 Task: Add Daiya Dairy-Free Cheddar Cheese Style Shreds to the cart.
Action: Mouse moved to (995, 319)
Screenshot: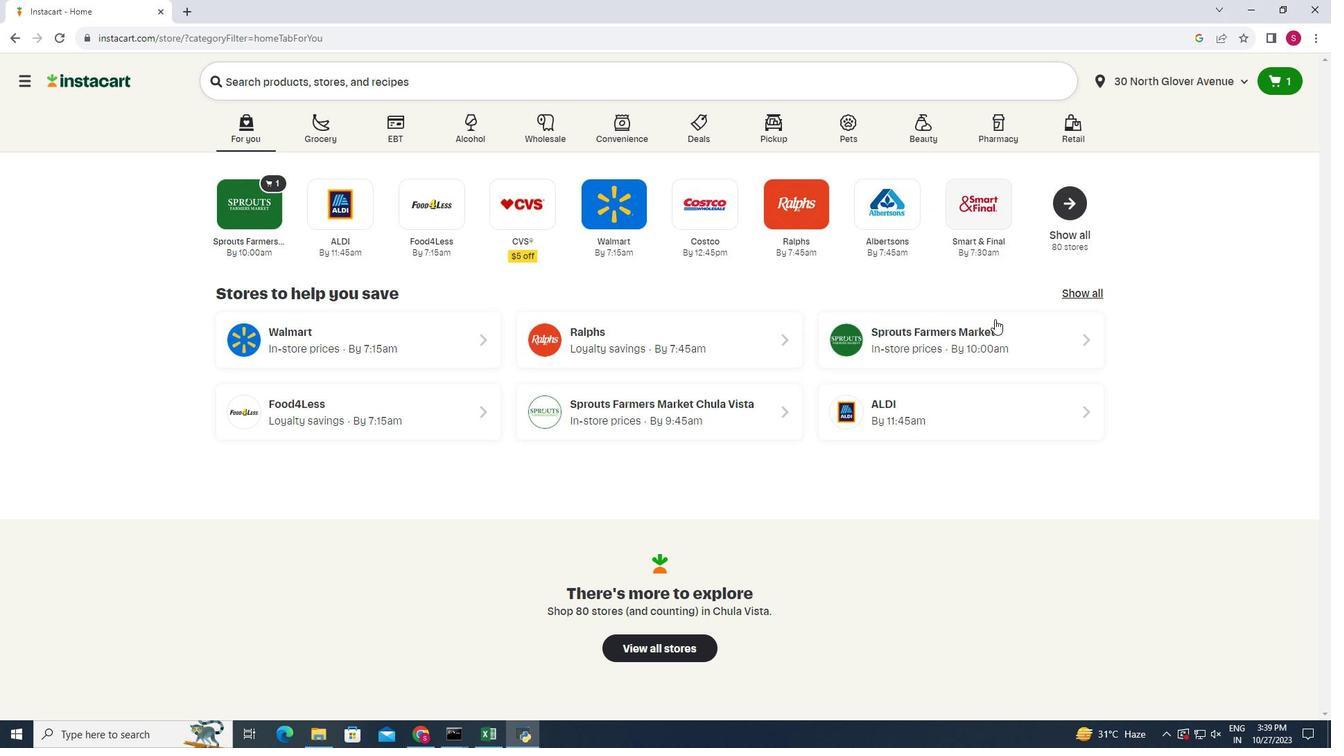 
Action: Mouse pressed left at (995, 319)
Screenshot: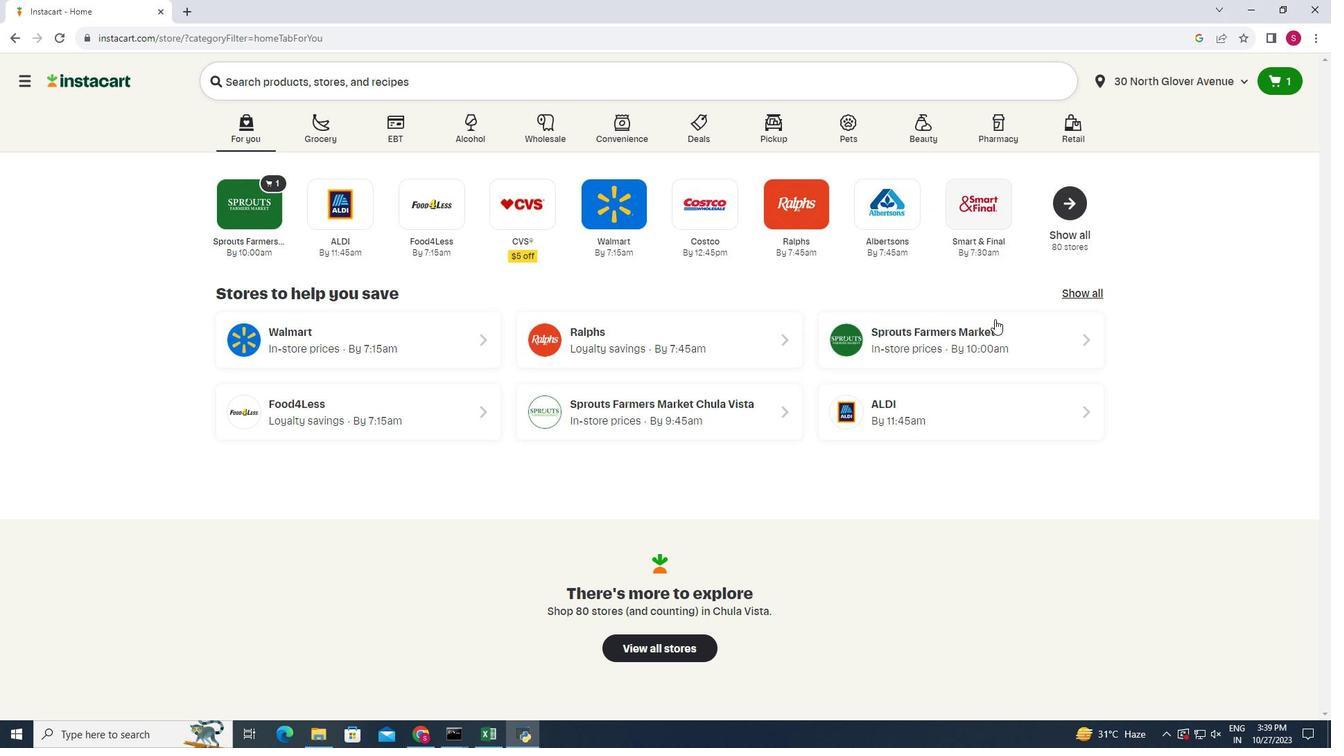 
Action: Mouse moved to (38, 609)
Screenshot: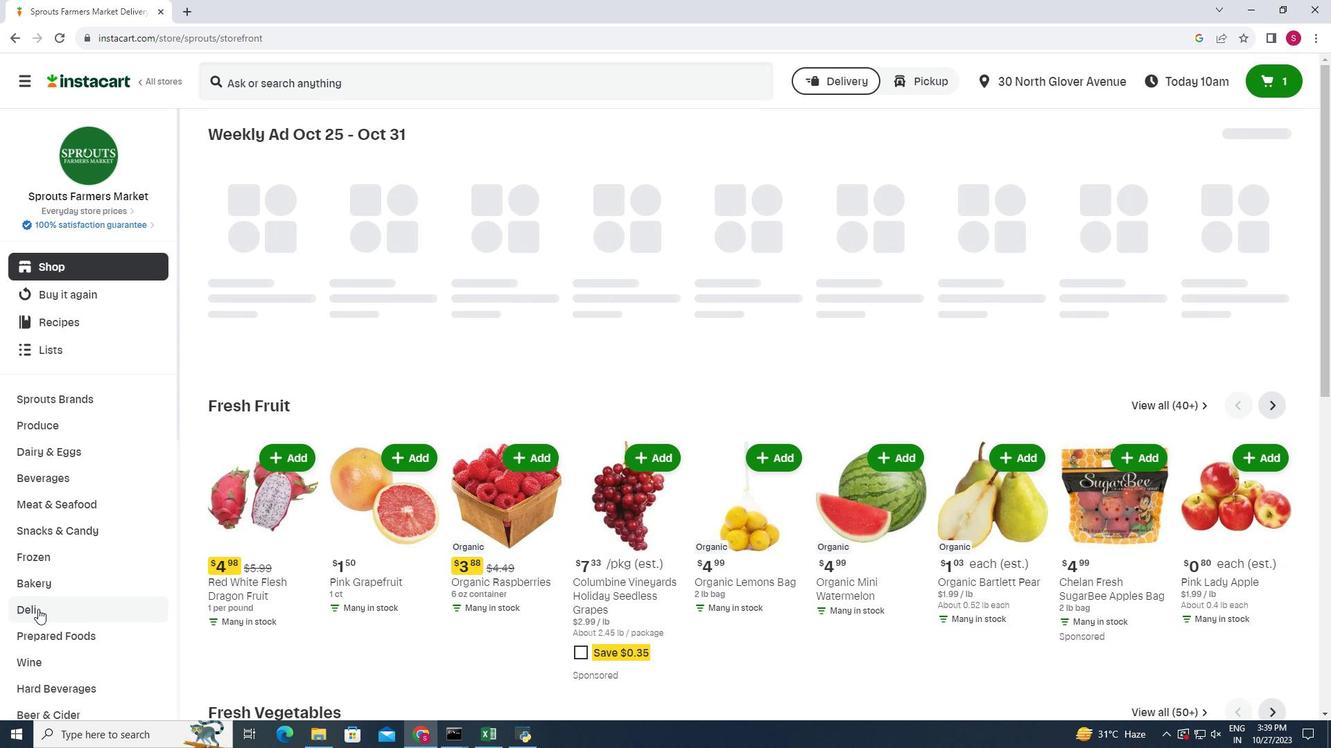 
Action: Mouse pressed left at (38, 609)
Screenshot: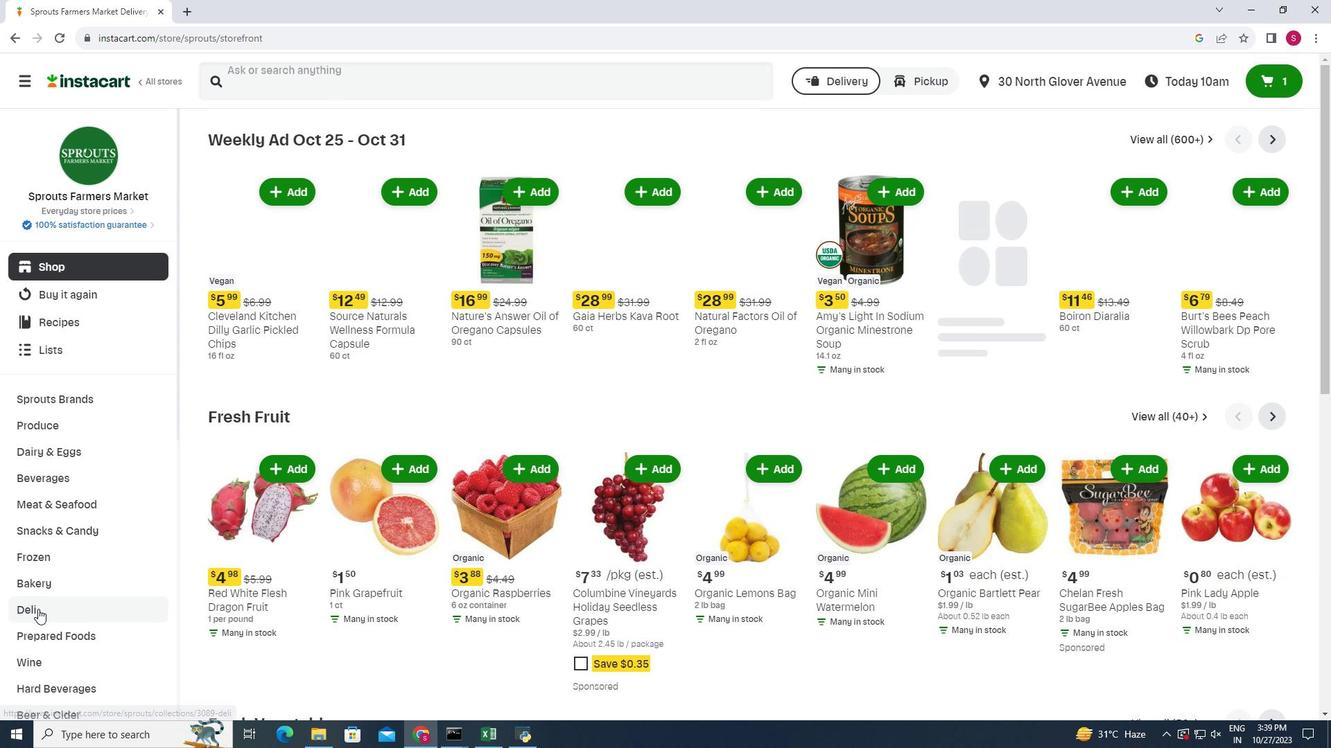 
Action: Mouse moved to (370, 163)
Screenshot: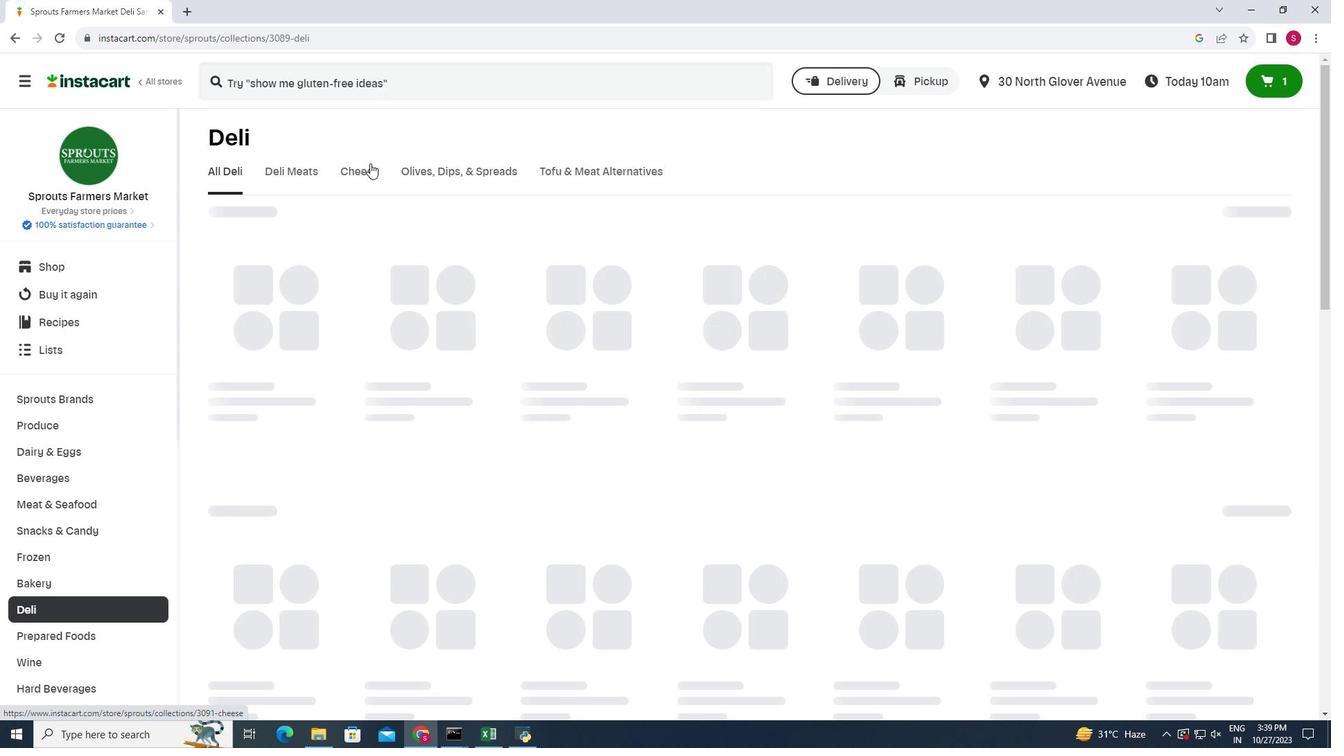 
Action: Mouse pressed left at (370, 163)
Screenshot: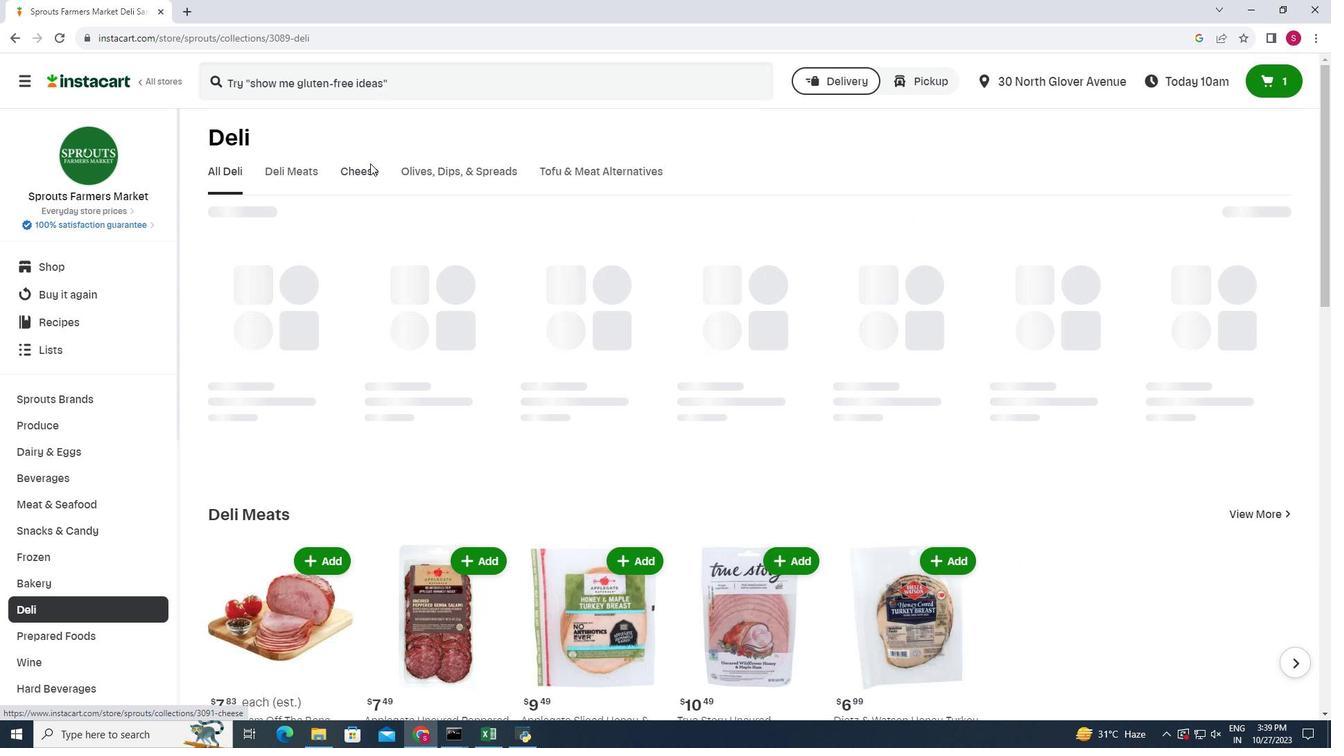 
Action: Mouse moved to (363, 172)
Screenshot: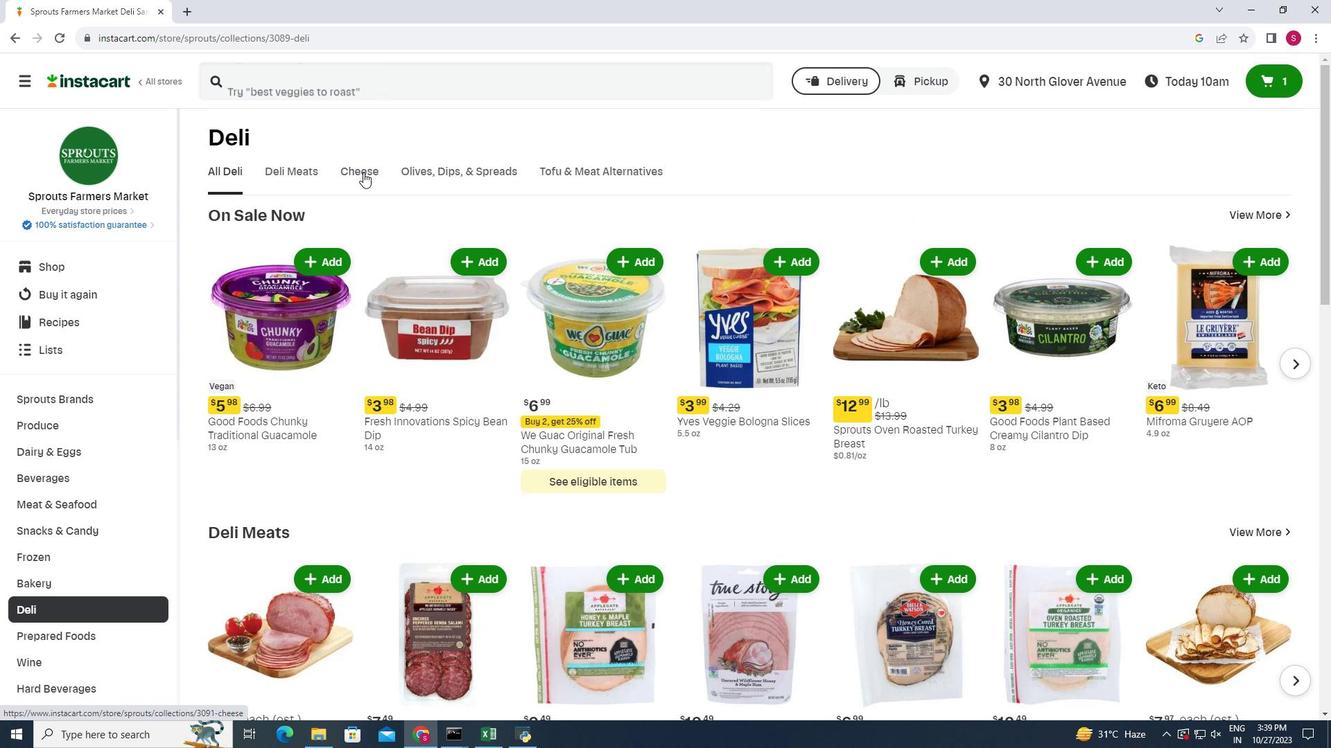 
Action: Mouse pressed left at (363, 172)
Screenshot: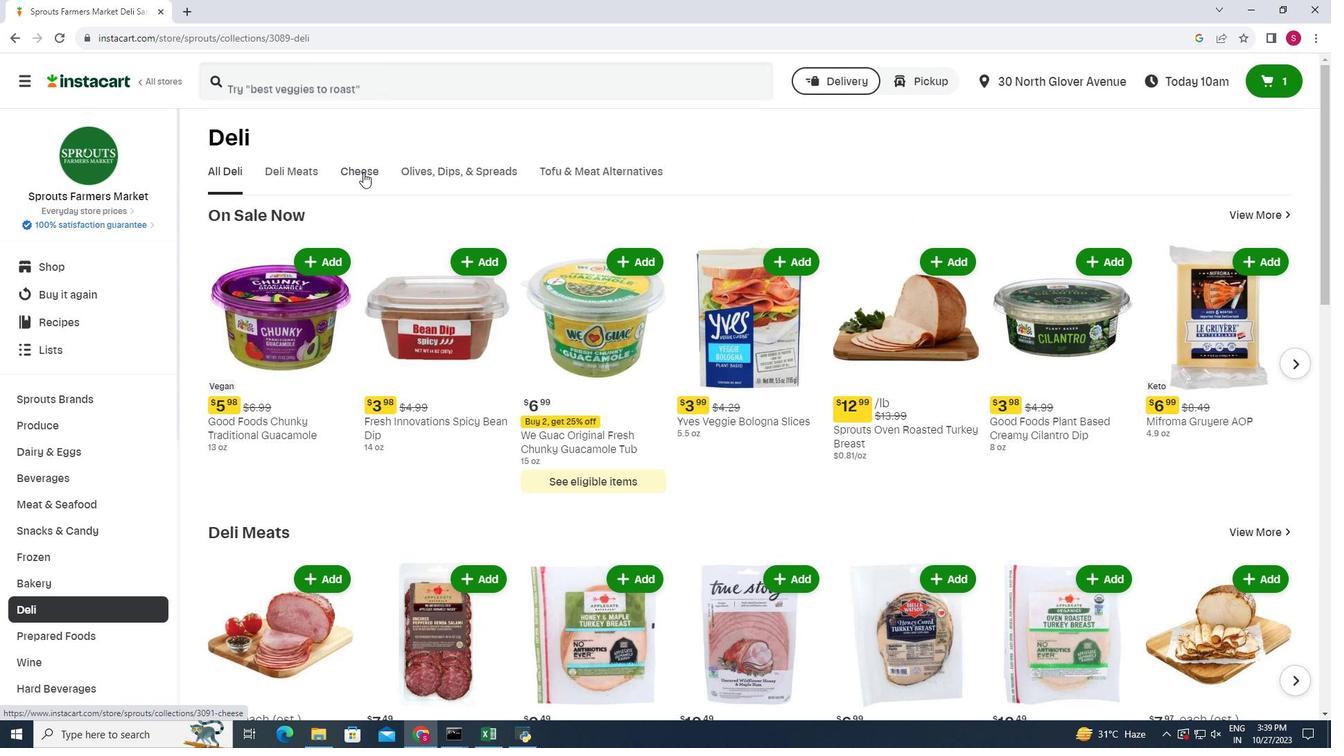 
Action: Mouse moved to (1300, 226)
Screenshot: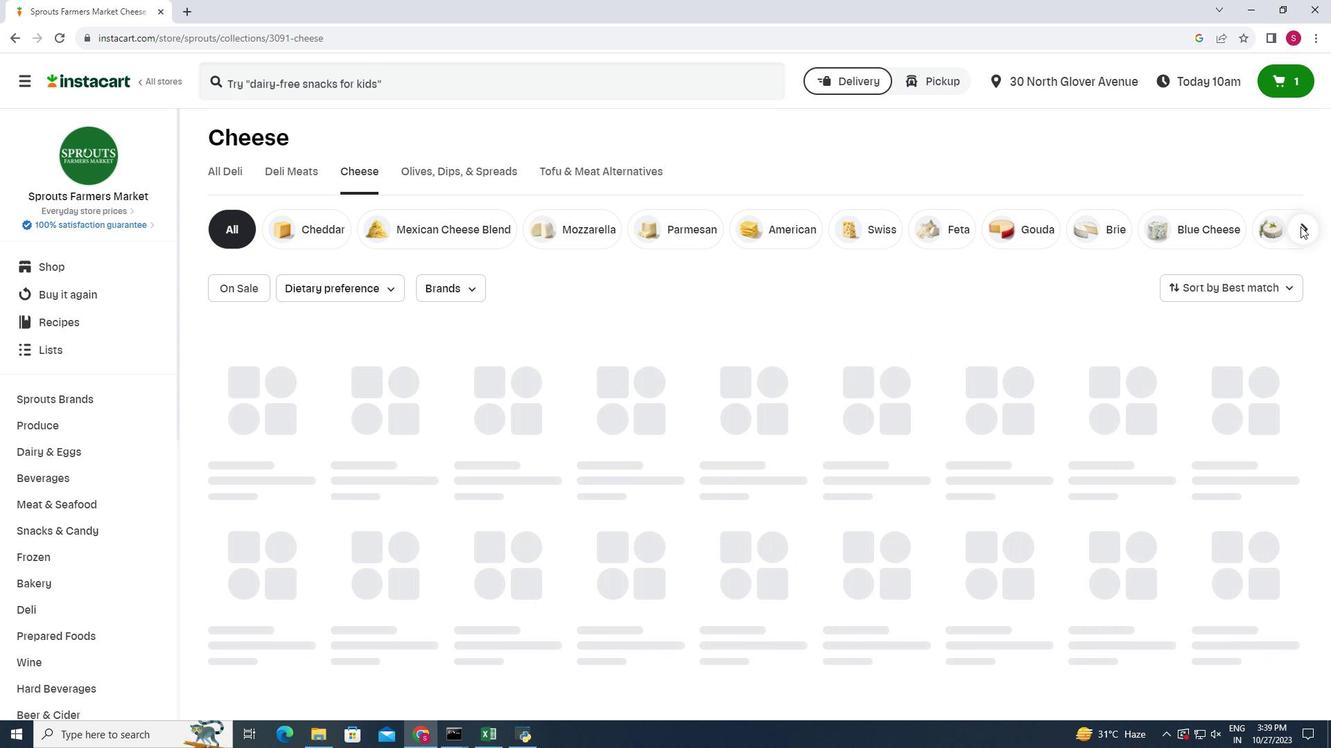 
Action: Mouse pressed left at (1300, 226)
Screenshot: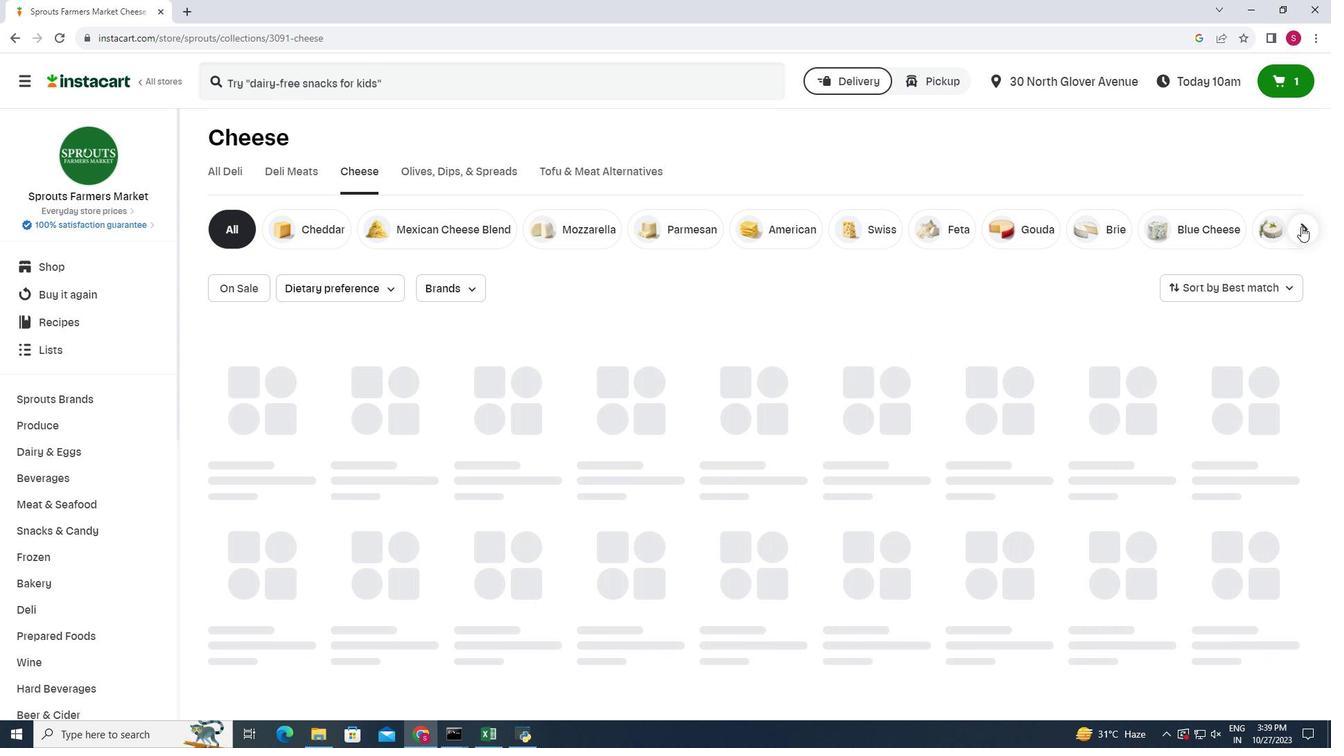 
Action: Mouse moved to (1304, 227)
Screenshot: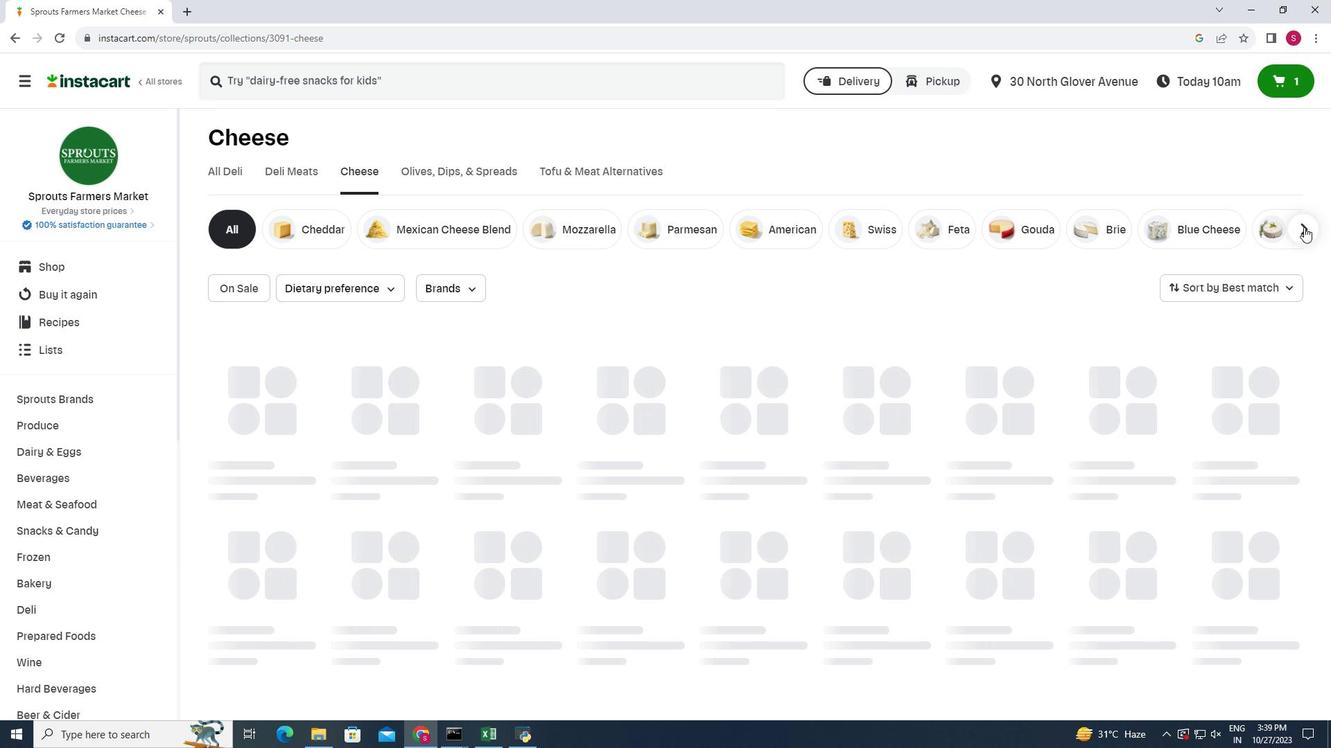 
Action: Mouse pressed left at (1304, 227)
Screenshot: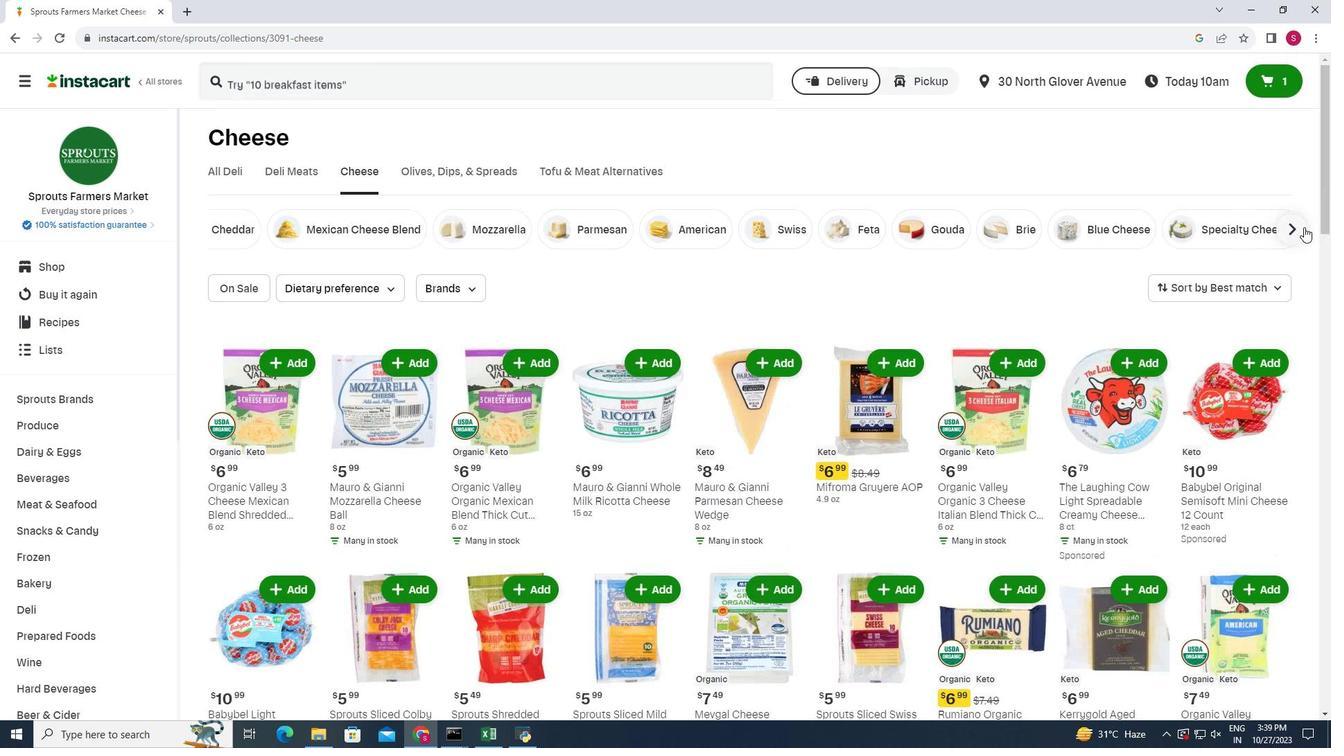 
Action: Mouse moved to (1239, 232)
Screenshot: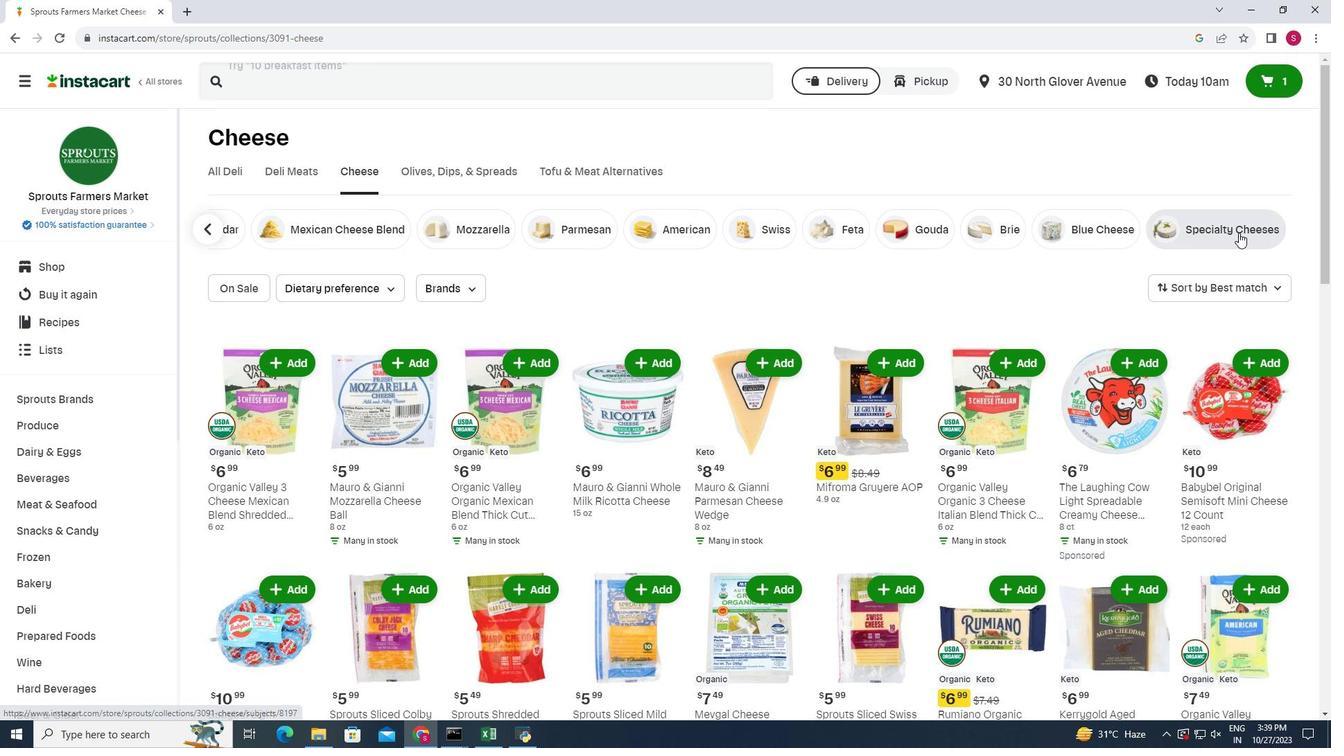 
Action: Mouse pressed left at (1239, 232)
Screenshot: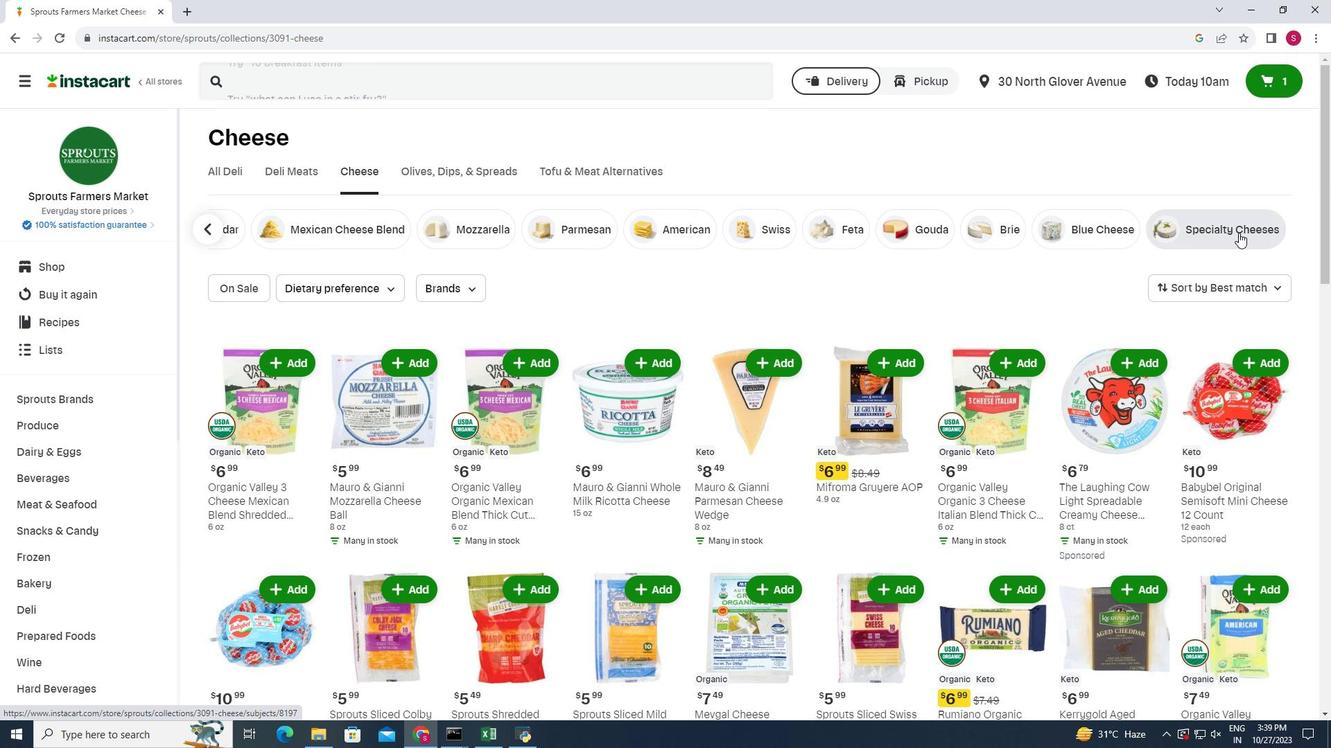 
Action: Mouse moved to (1195, 475)
Screenshot: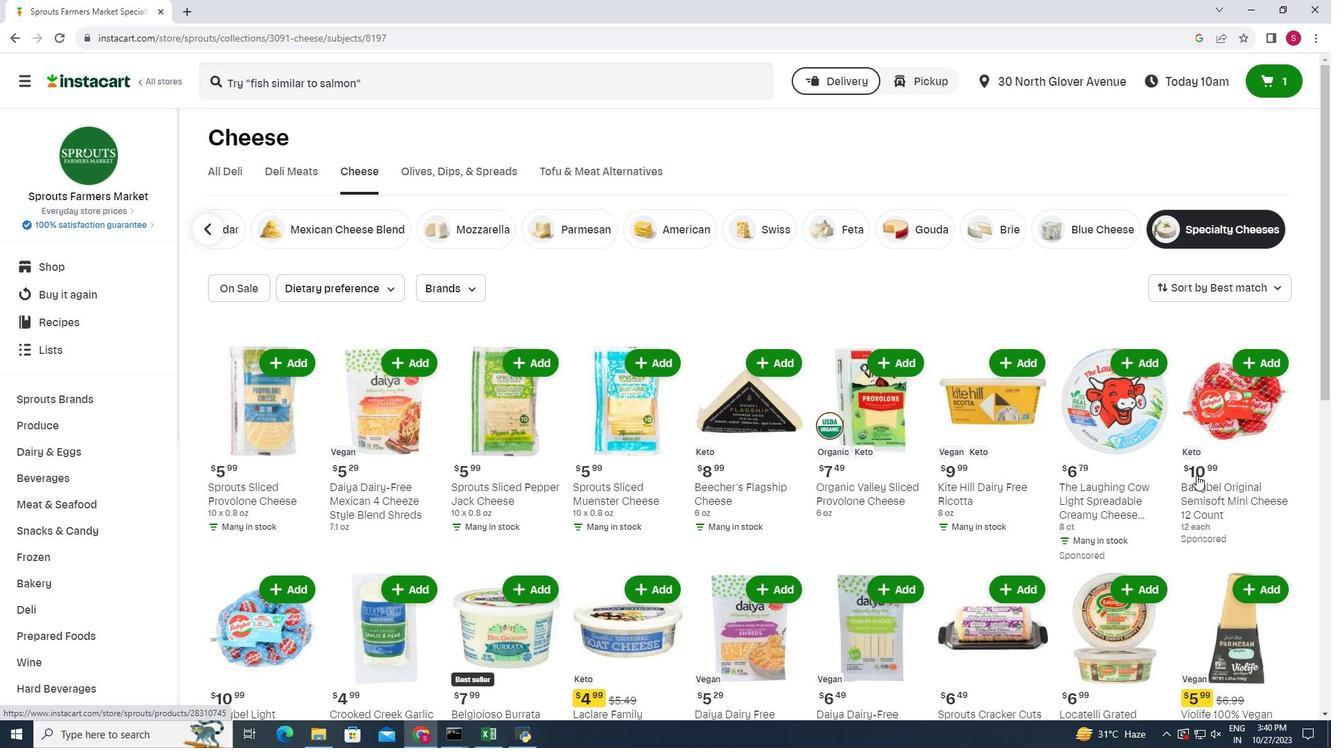 
Action: Mouse scrolled (1195, 475) with delta (0, 0)
Screenshot: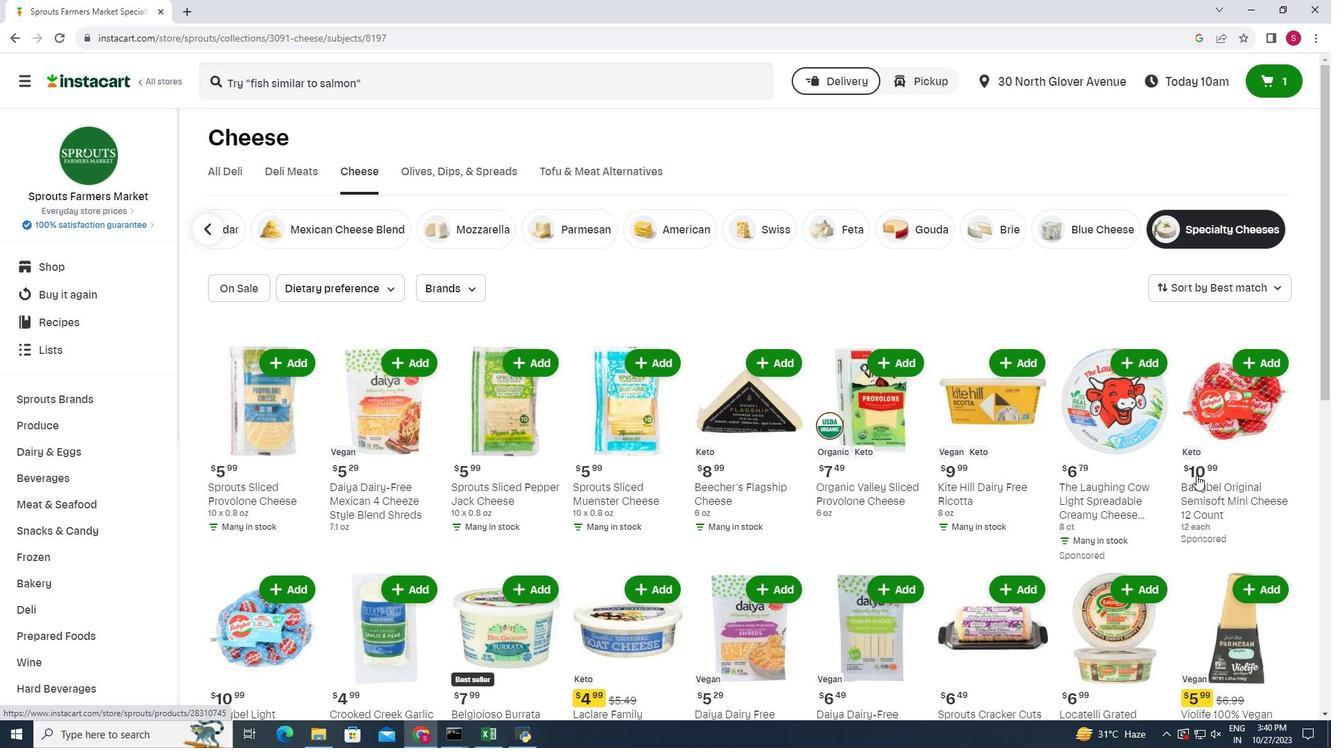 
Action: Mouse moved to (1196, 475)
Screenshot: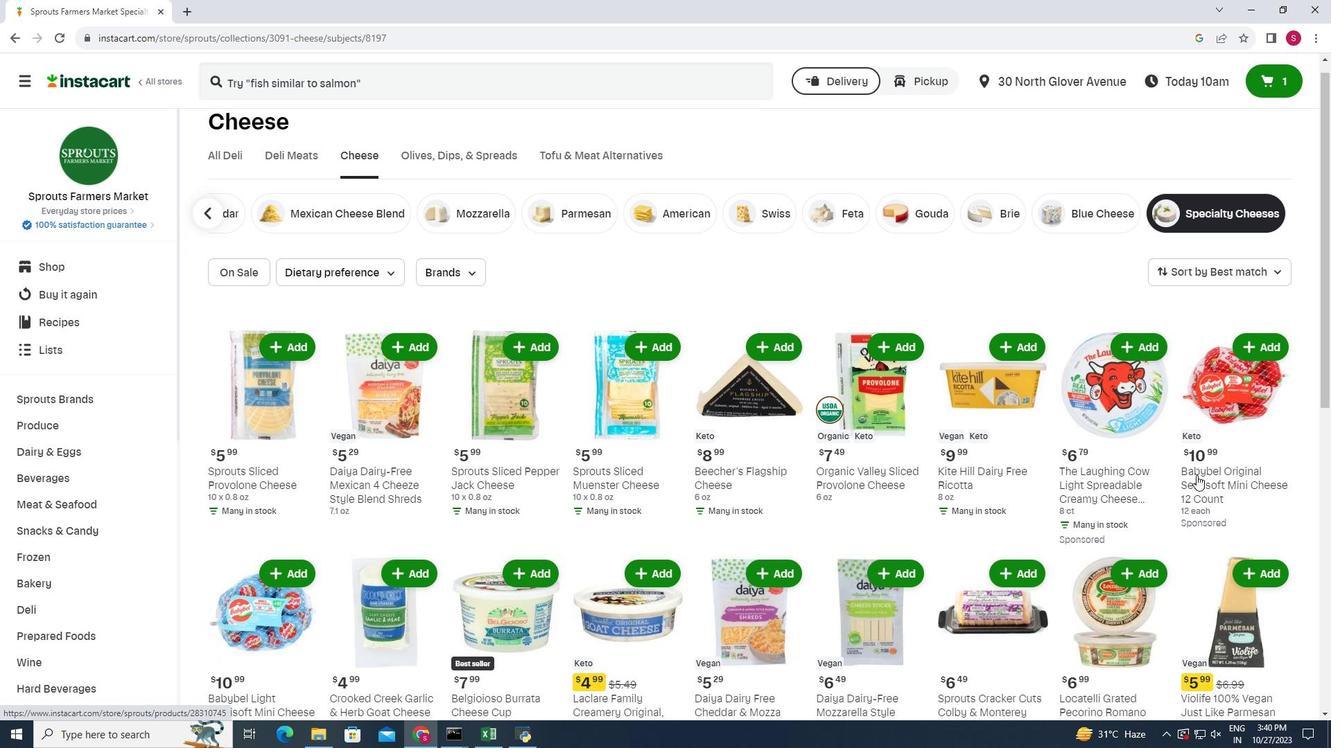 
Action: Mouse scrolled (1196, 475) with delta (0, 0)
Screenshot: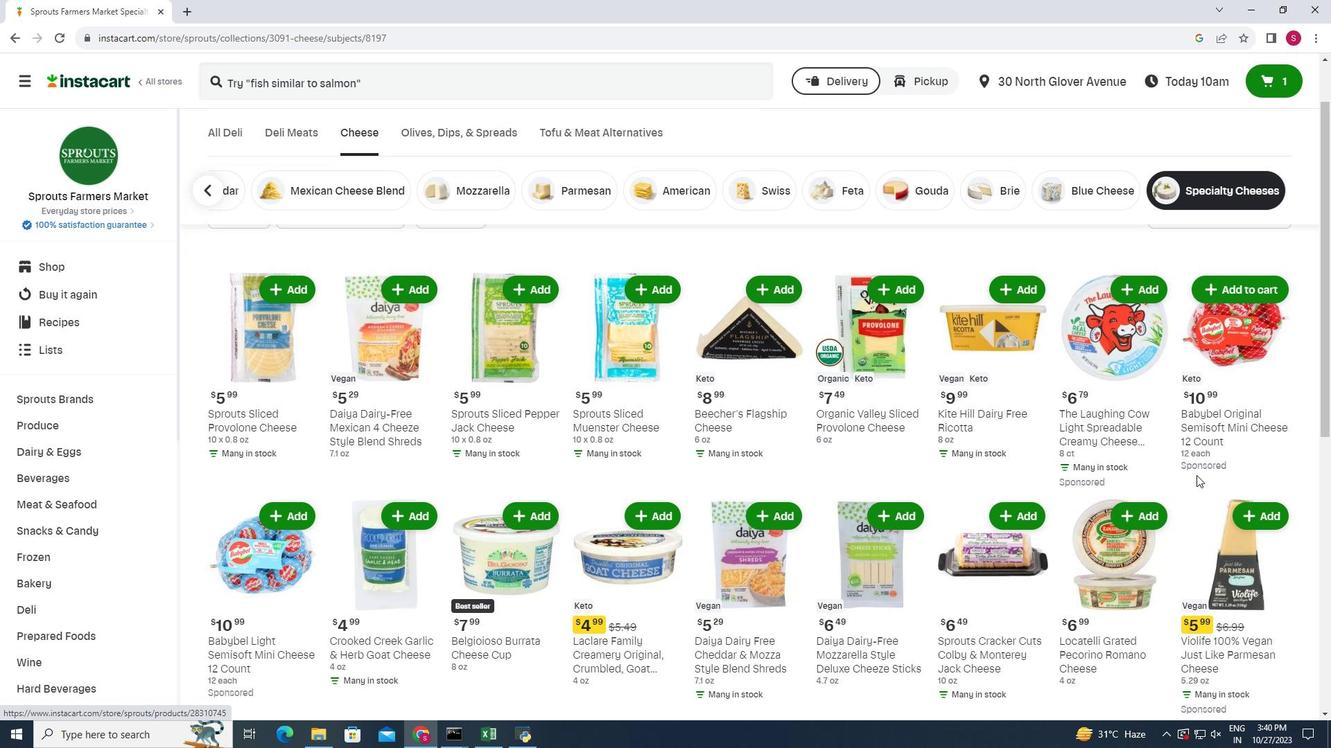 
Action: Mouse moved to (232, 532)
Screenshot: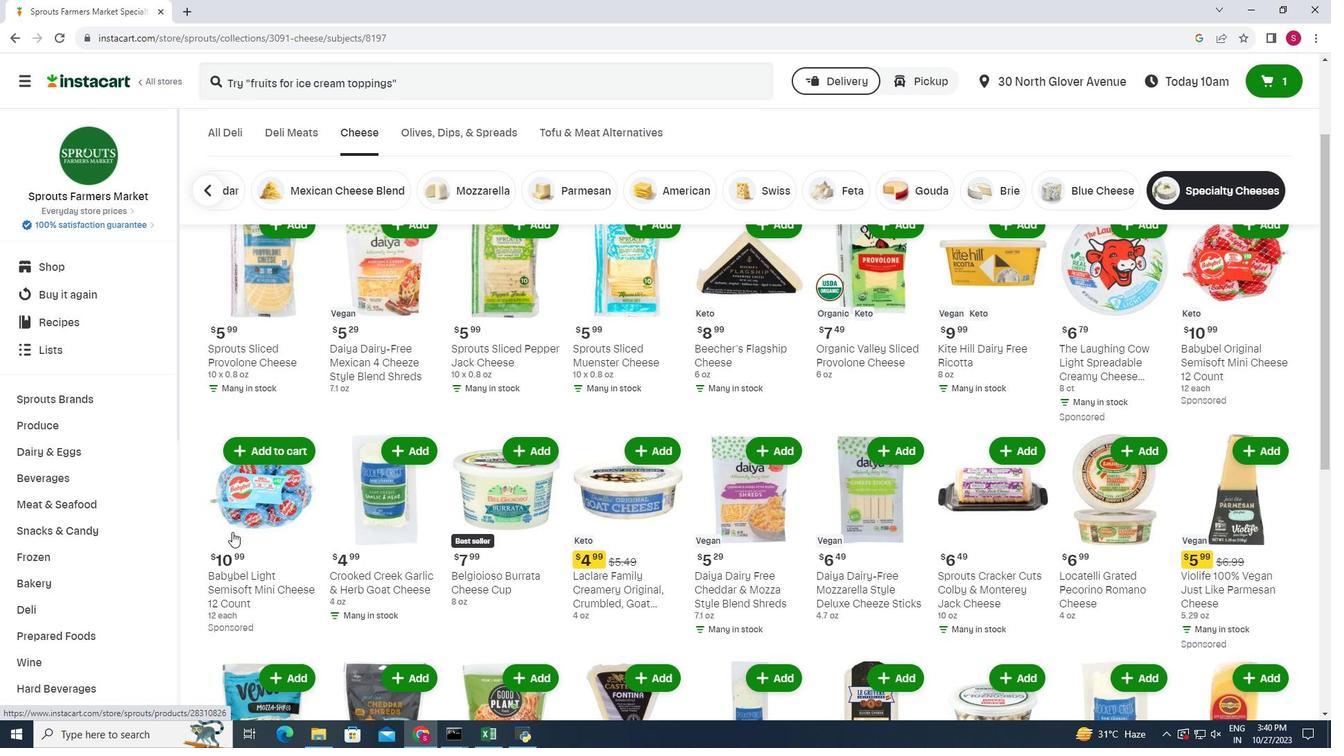 
Action: Mouse scrolled (232, 531) with delta (0, 0)
Screenshot: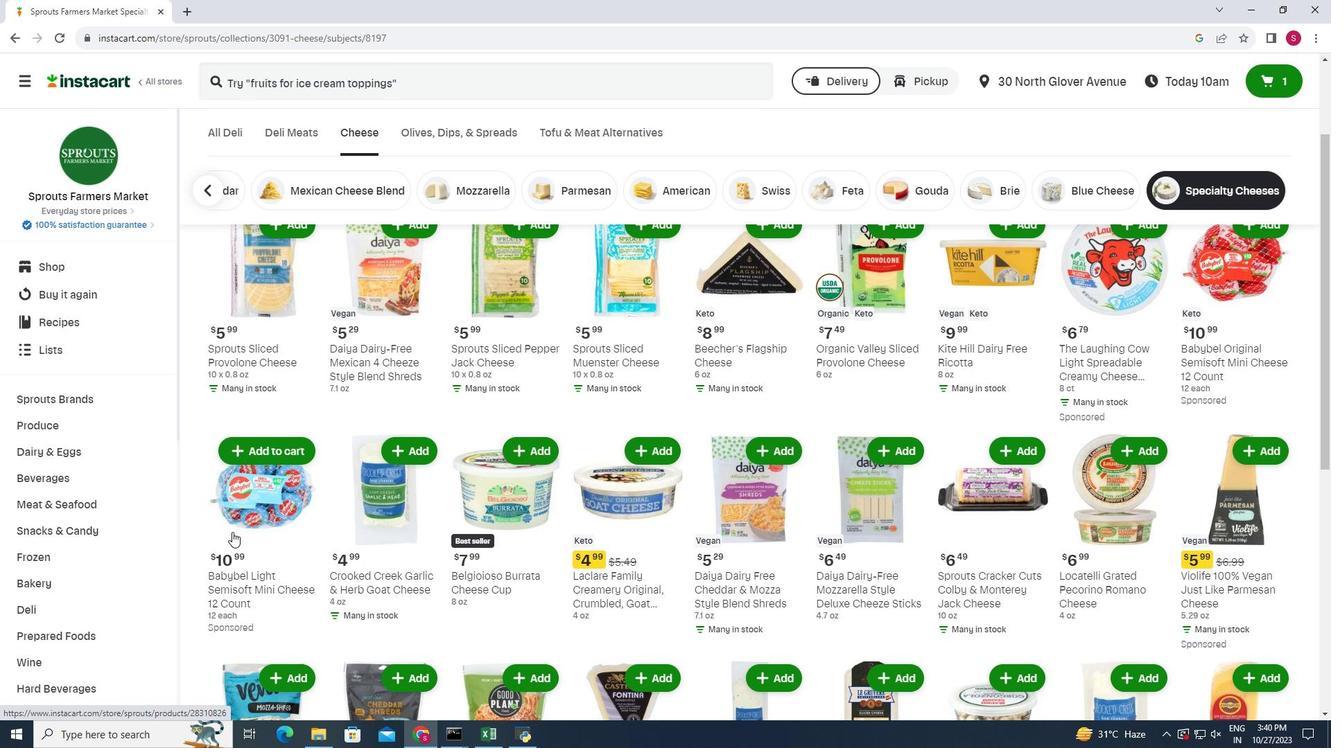 
Action: Mouse scrolled (232, 531) with delta (0, 0)
Screenshot: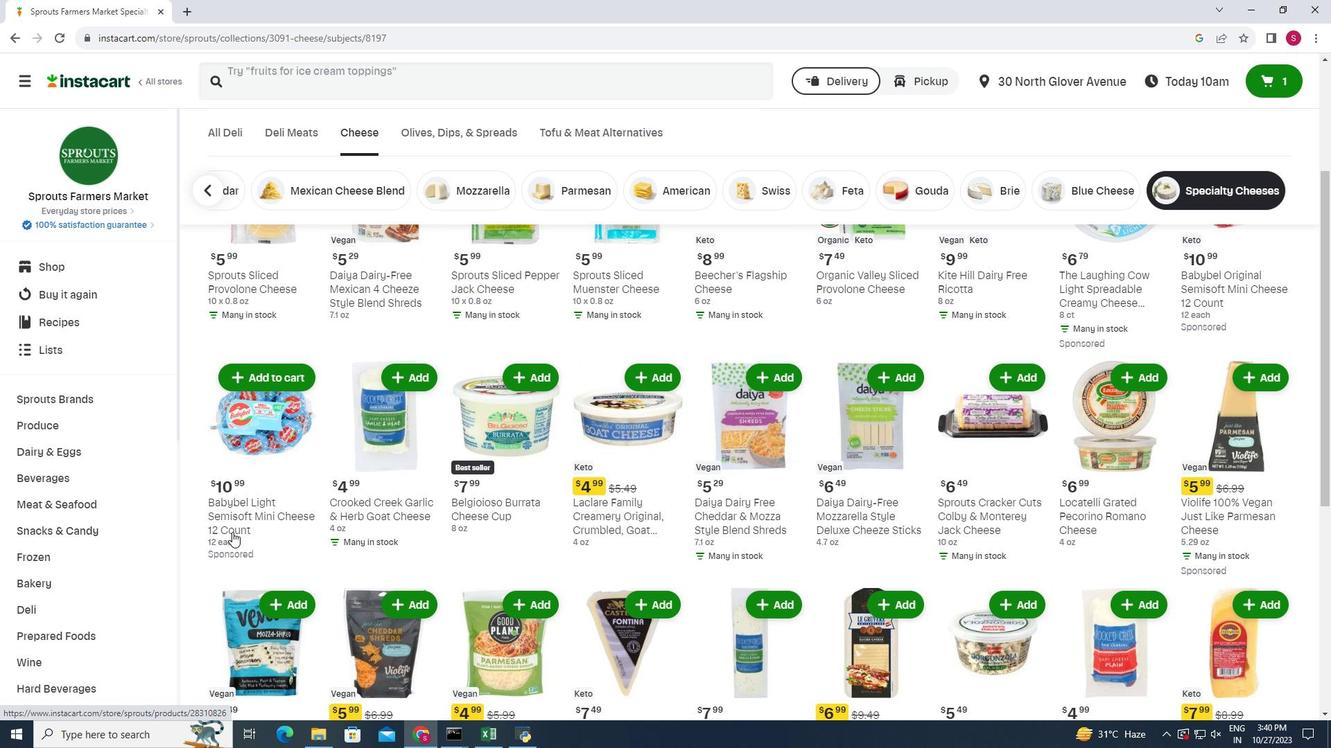 
Action: Mouse scrolled (232, 531) with delta (0, 0)
Screenshot: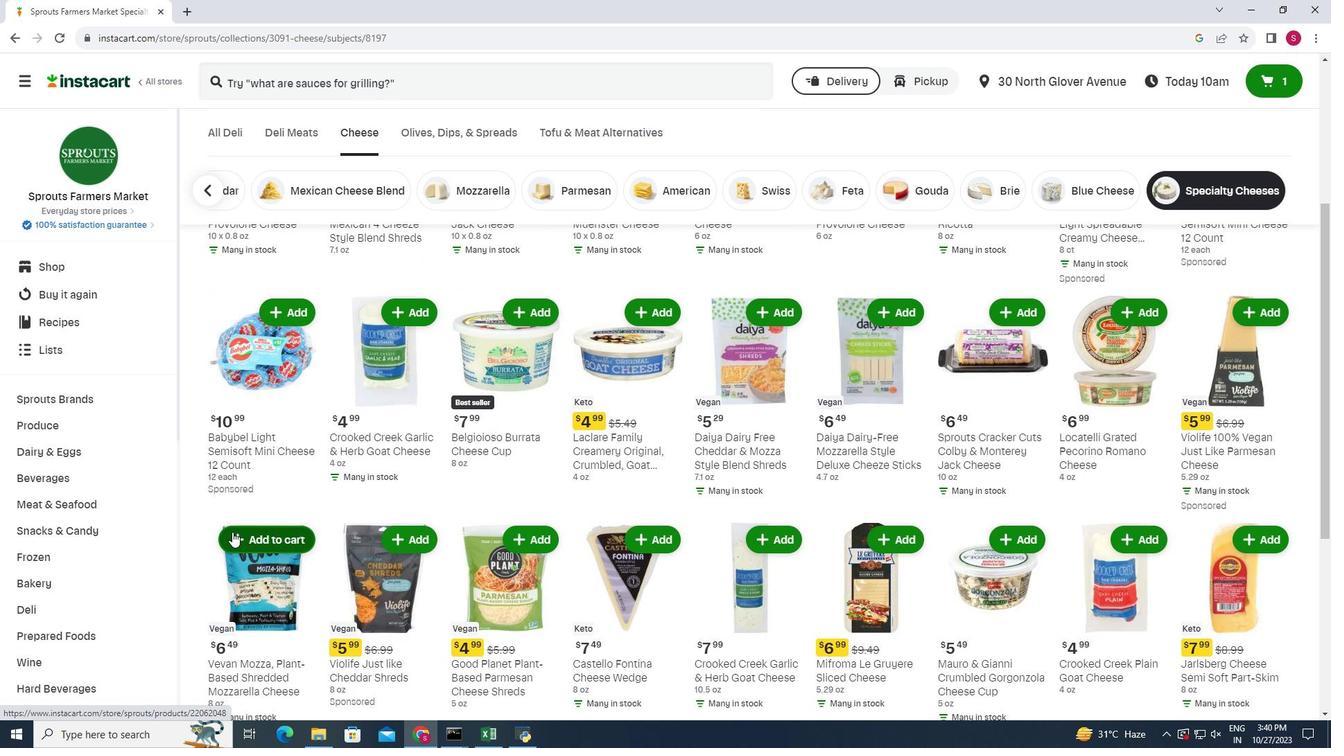 
Action: Mouse scrolled (232, 531) with delta (0, 0)
Screenshot: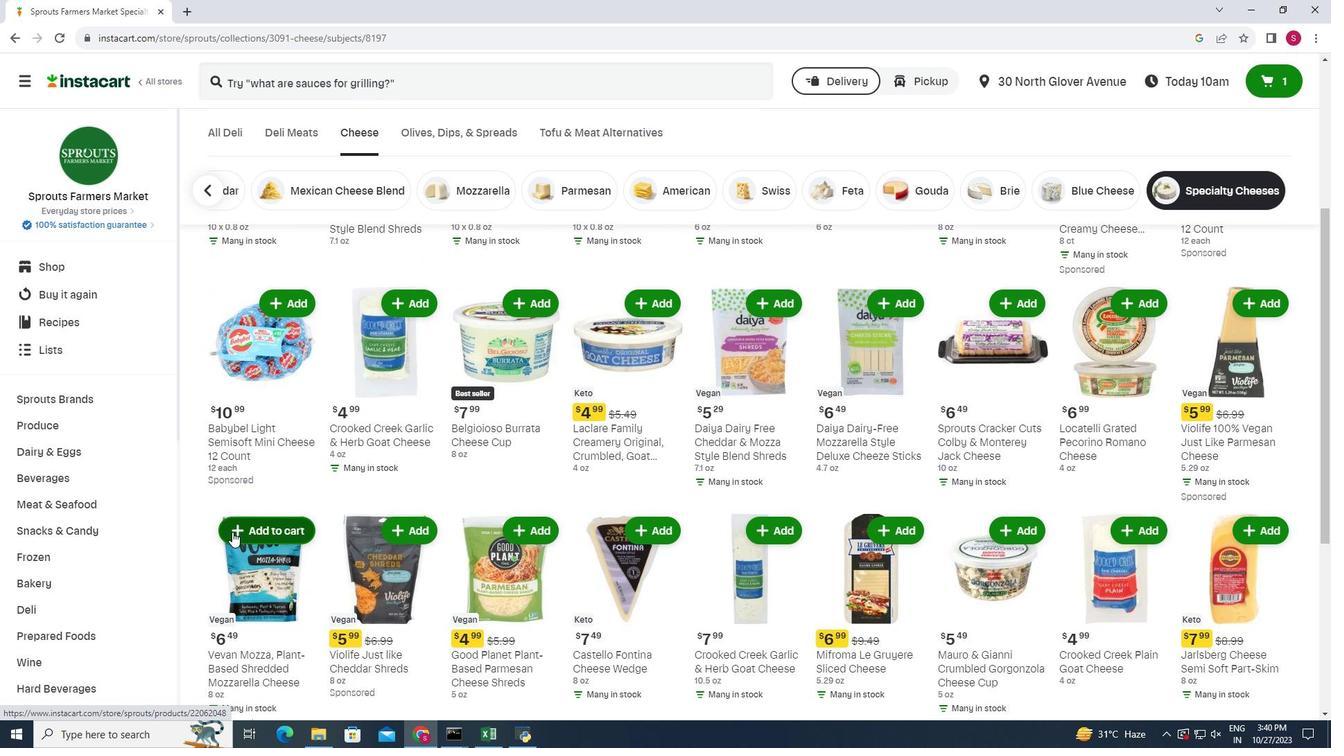 
Action: Mouse moved to (1200, 554)
Screenshot: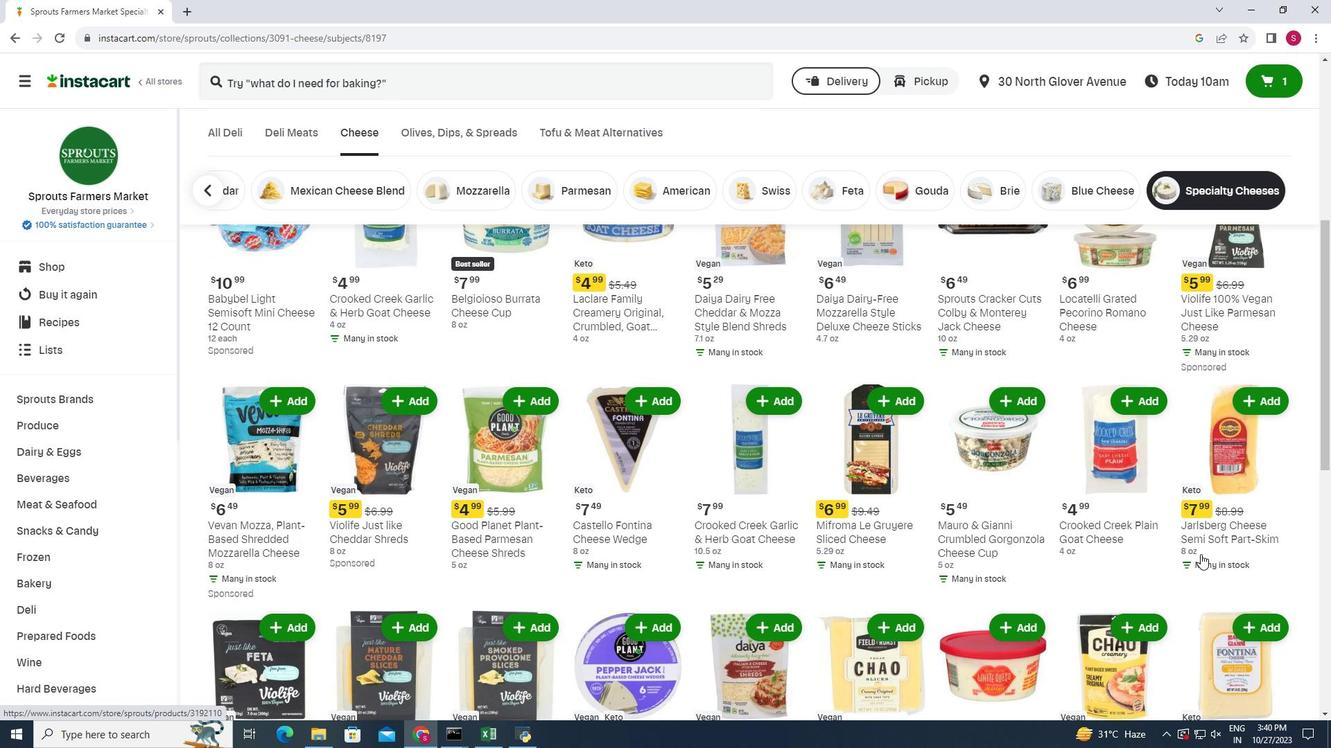 
Action: Mouse scrolled (1200, 554) with delta (0, 0)
Screenshot: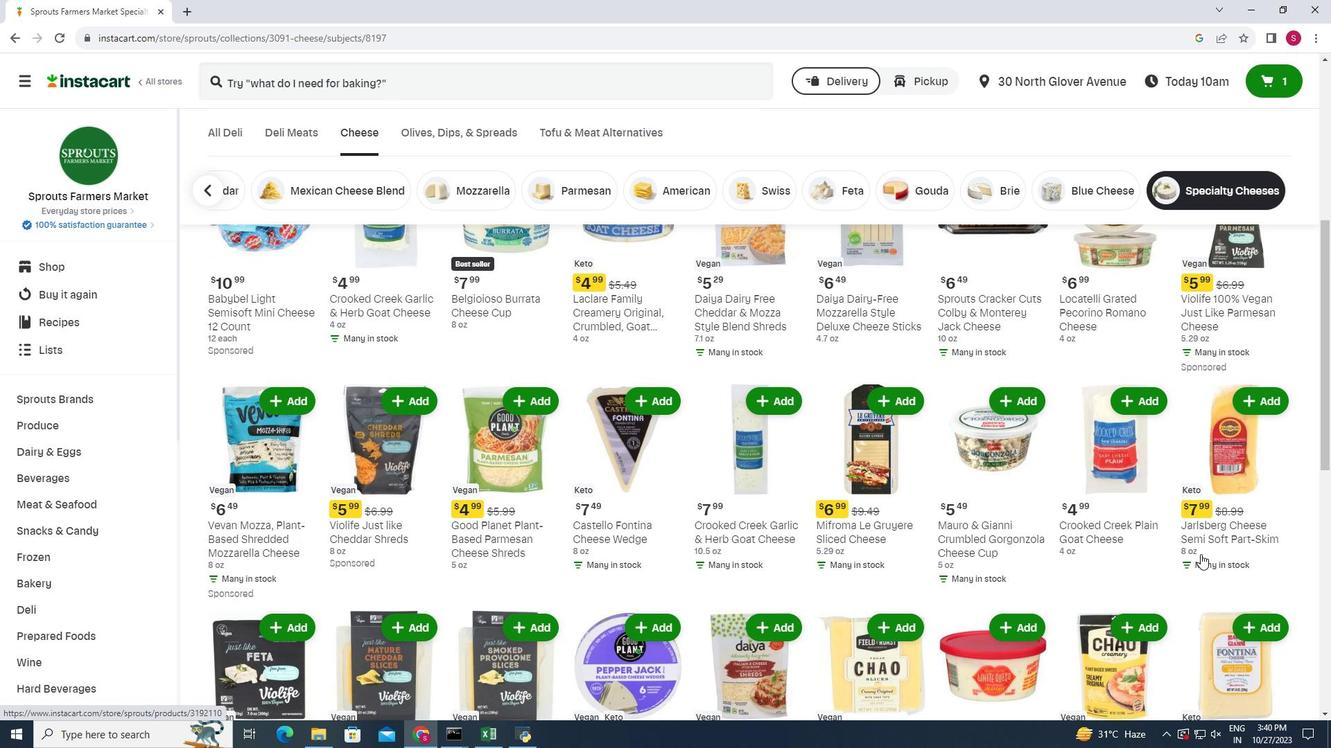 
Action: Mouse moved to (1203, 552)
Screenshot: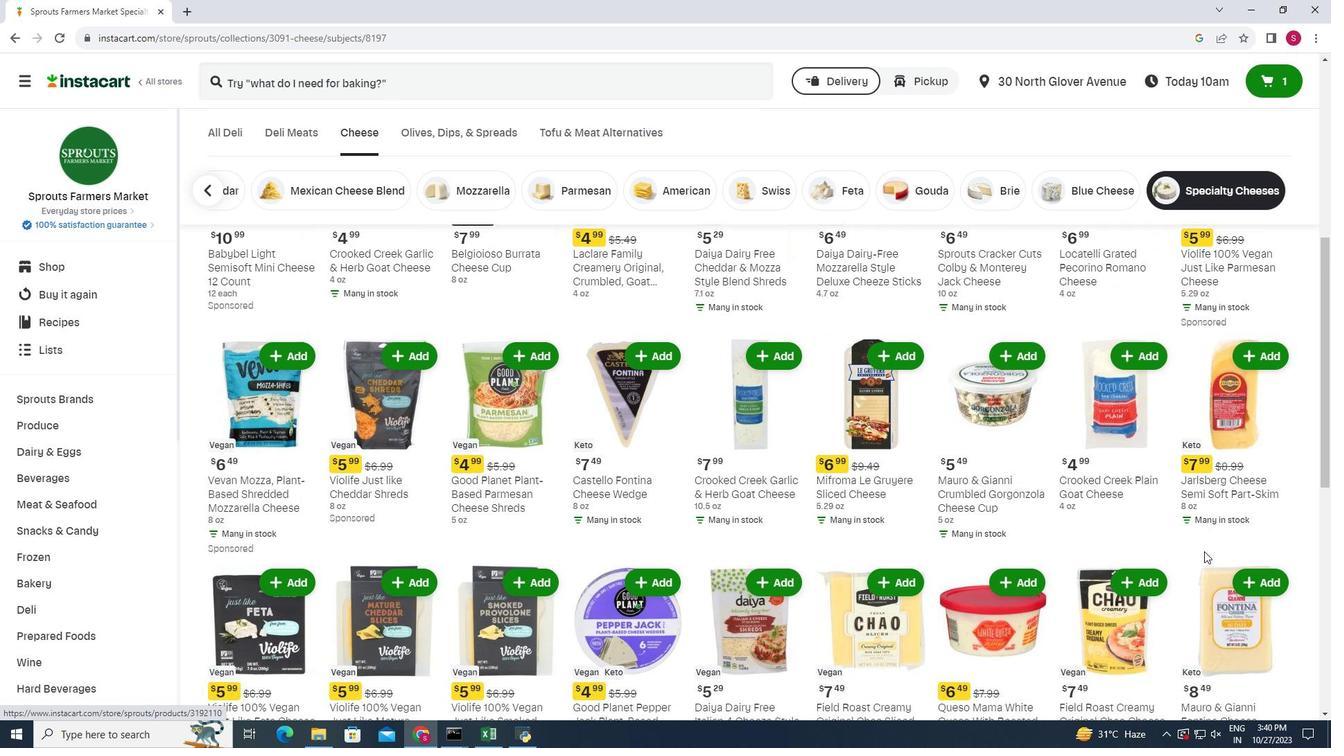 
Action: Mouse scrolled (1203, 551) with delta (0, 0)
Screenshot: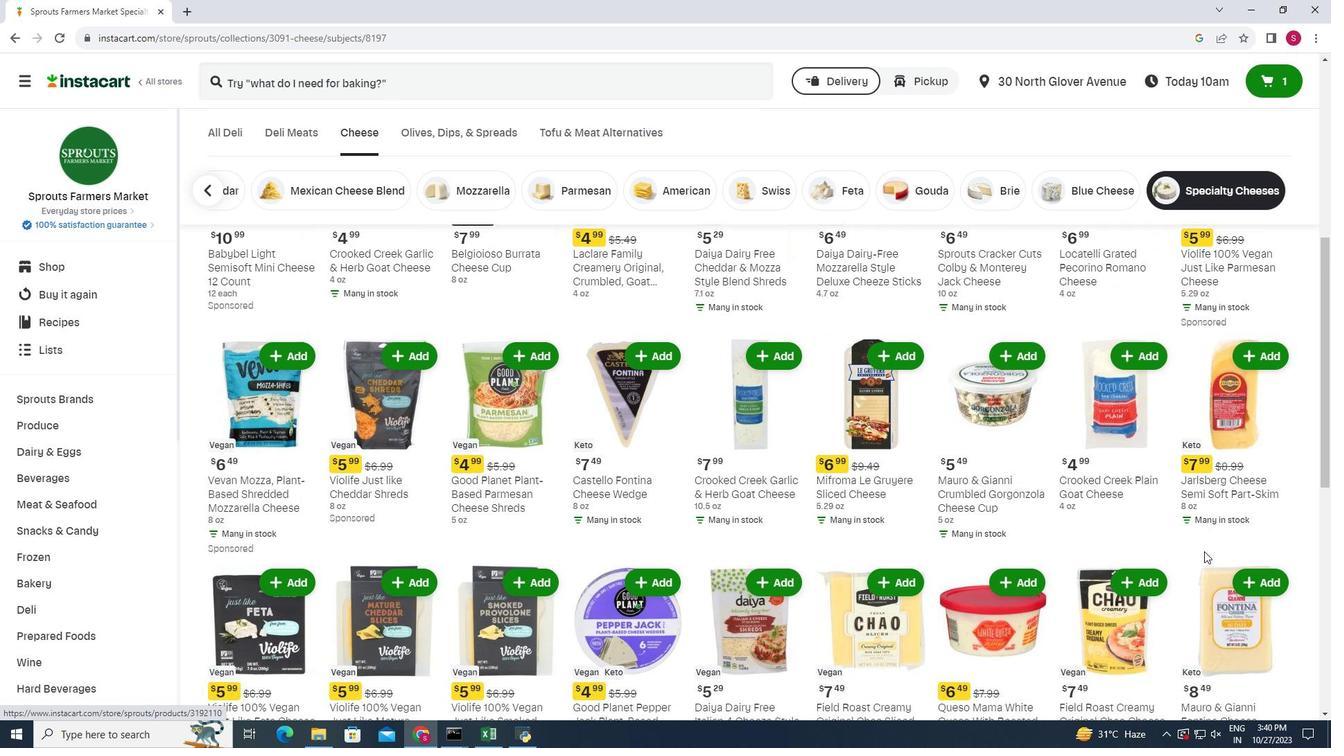 
Action: Mouse moved to (805, 565)
Screenshot: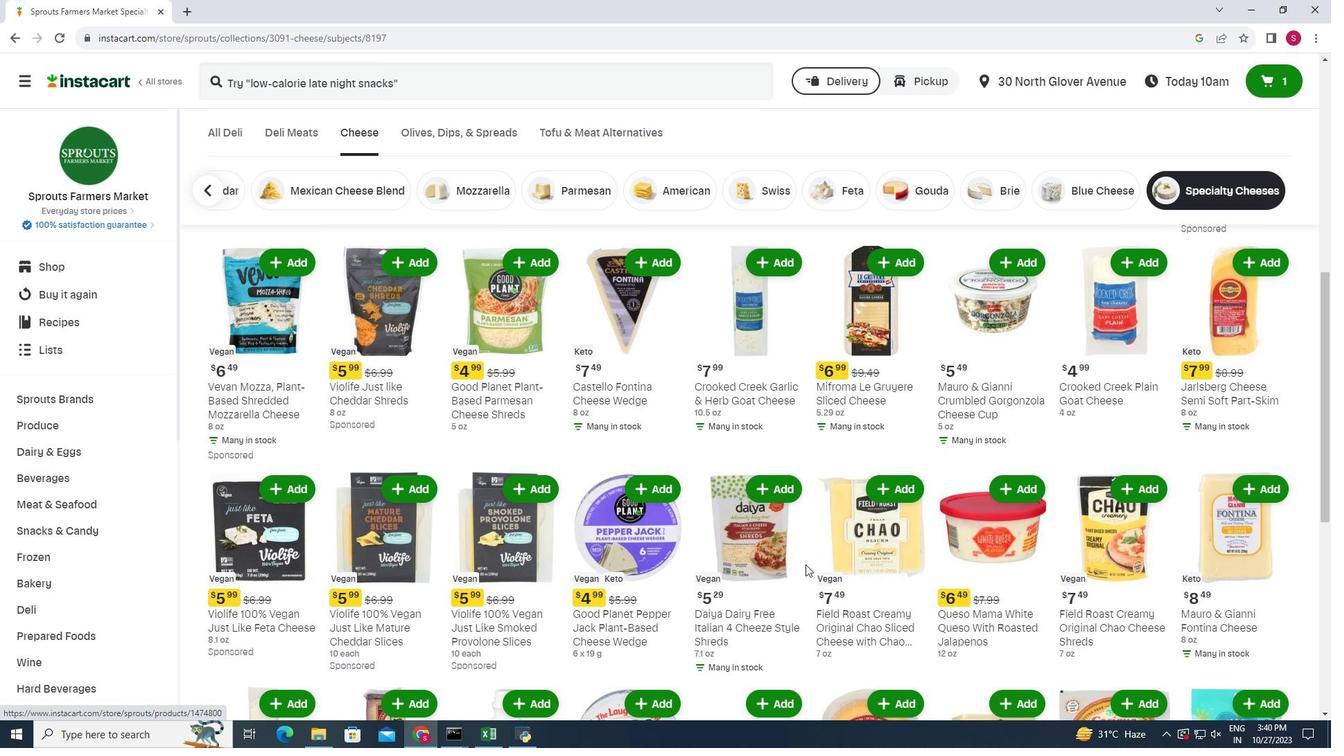 
Action: Mouse scrolled (805, 564) with delta (0, 0)
Screenshot: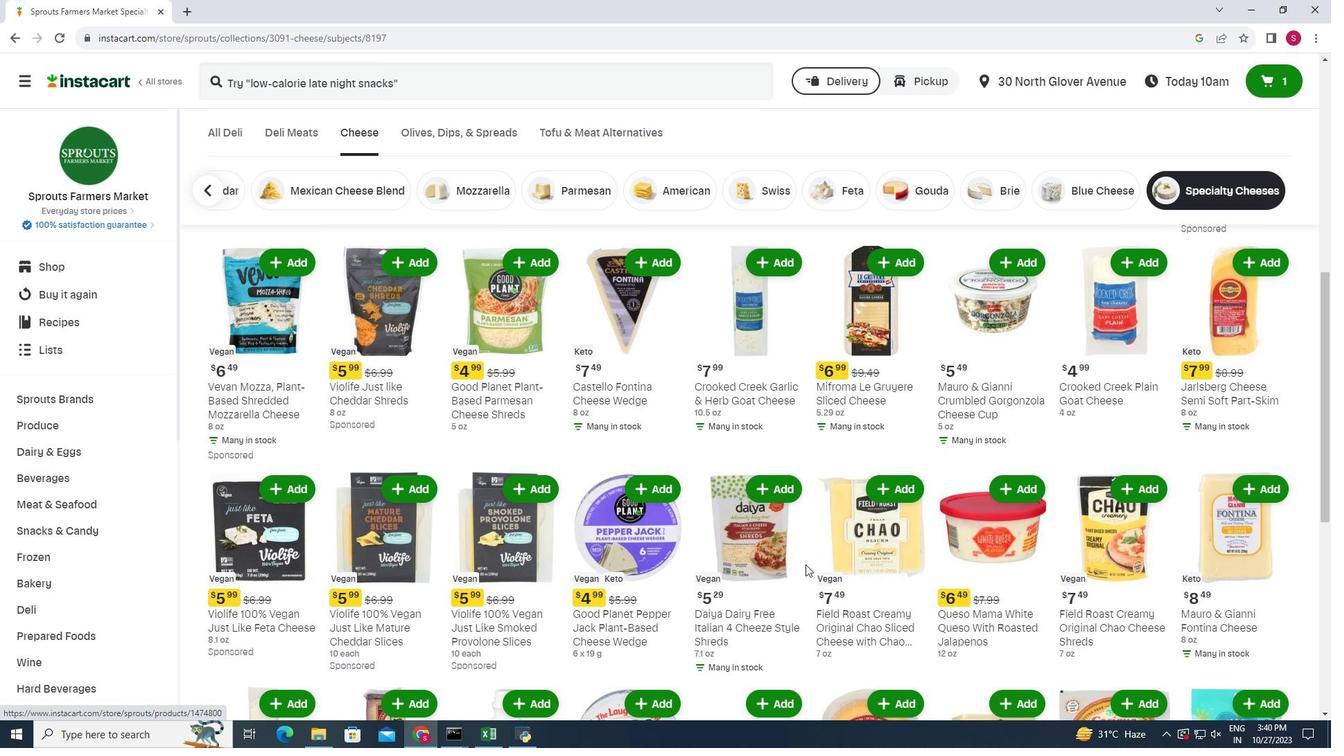 
Action: Mouse moved to (717, 554)
Screenshot: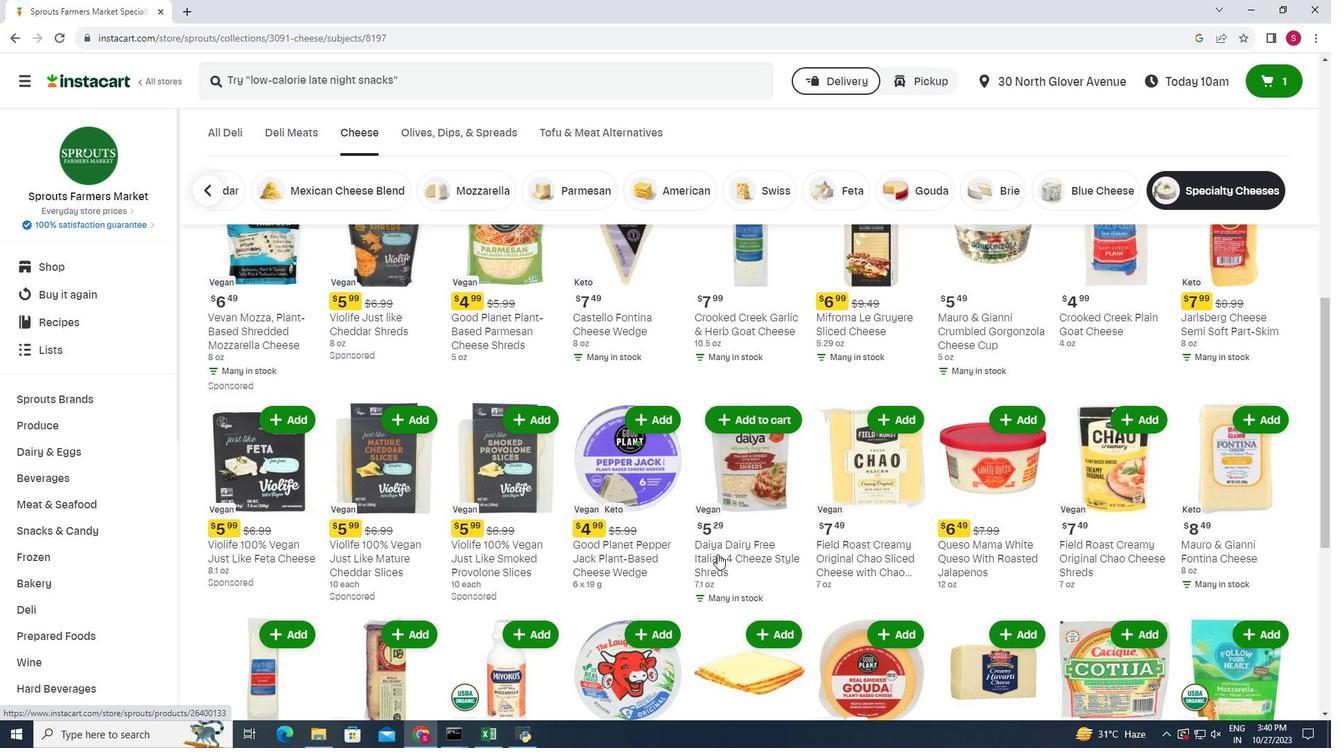 
Action: Mouse scrolled (717, 554) with delta (0, 0)
Screenshot: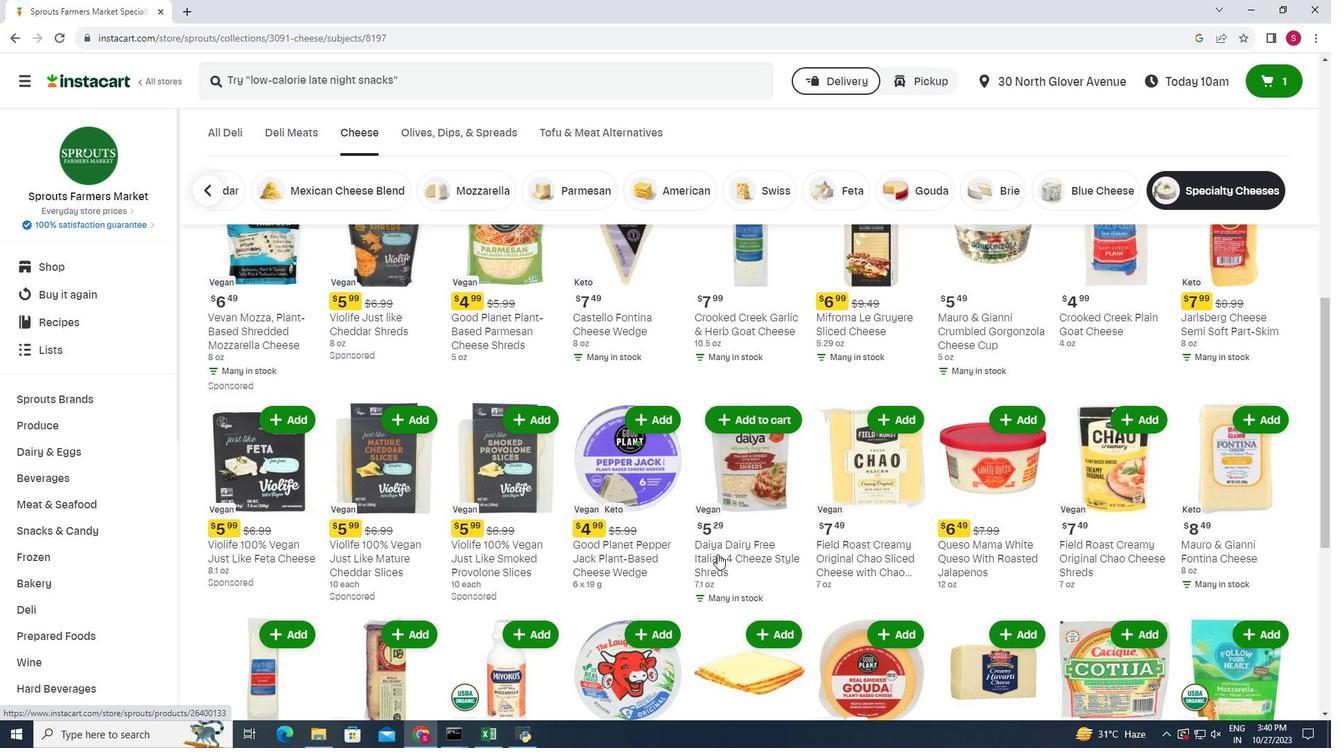 
Action: Mouse moved to (286, 445)
Screenshot: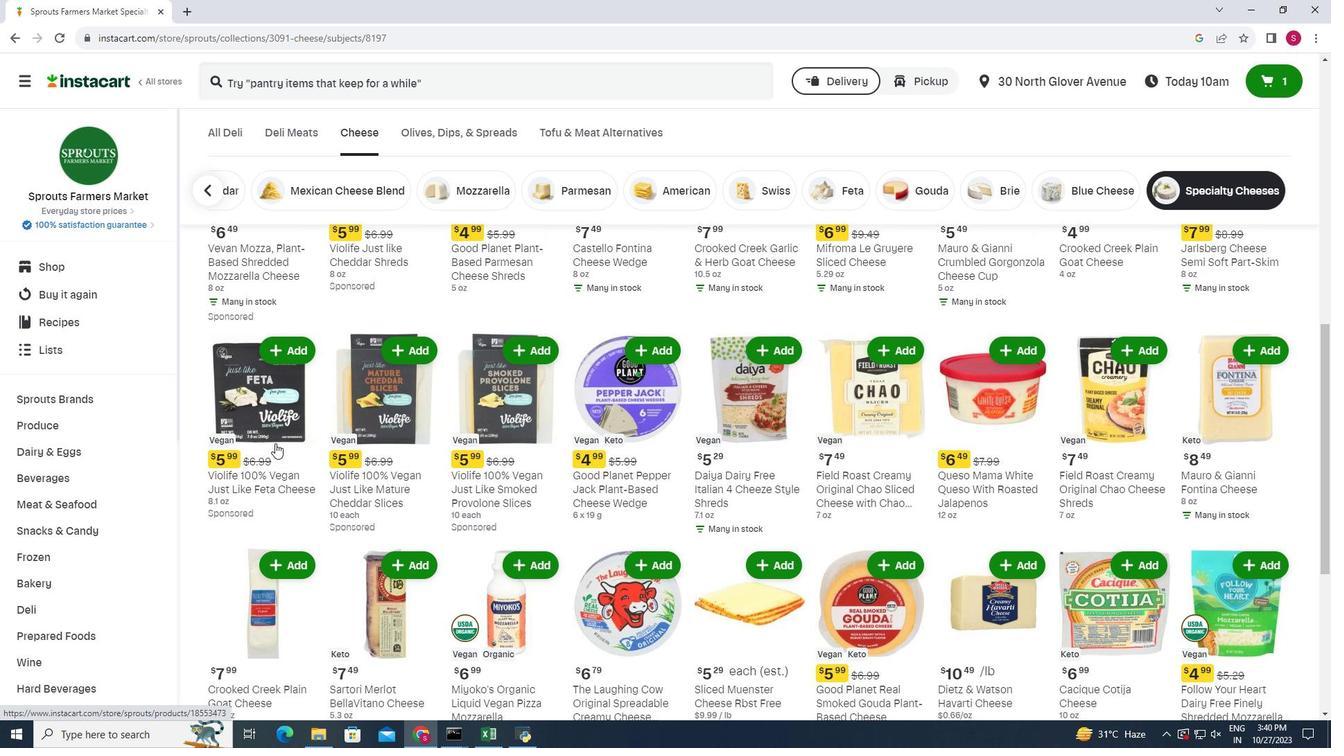 
Action: Mouse scrolled (286, 444) with delta (0, 0)
Screenshot: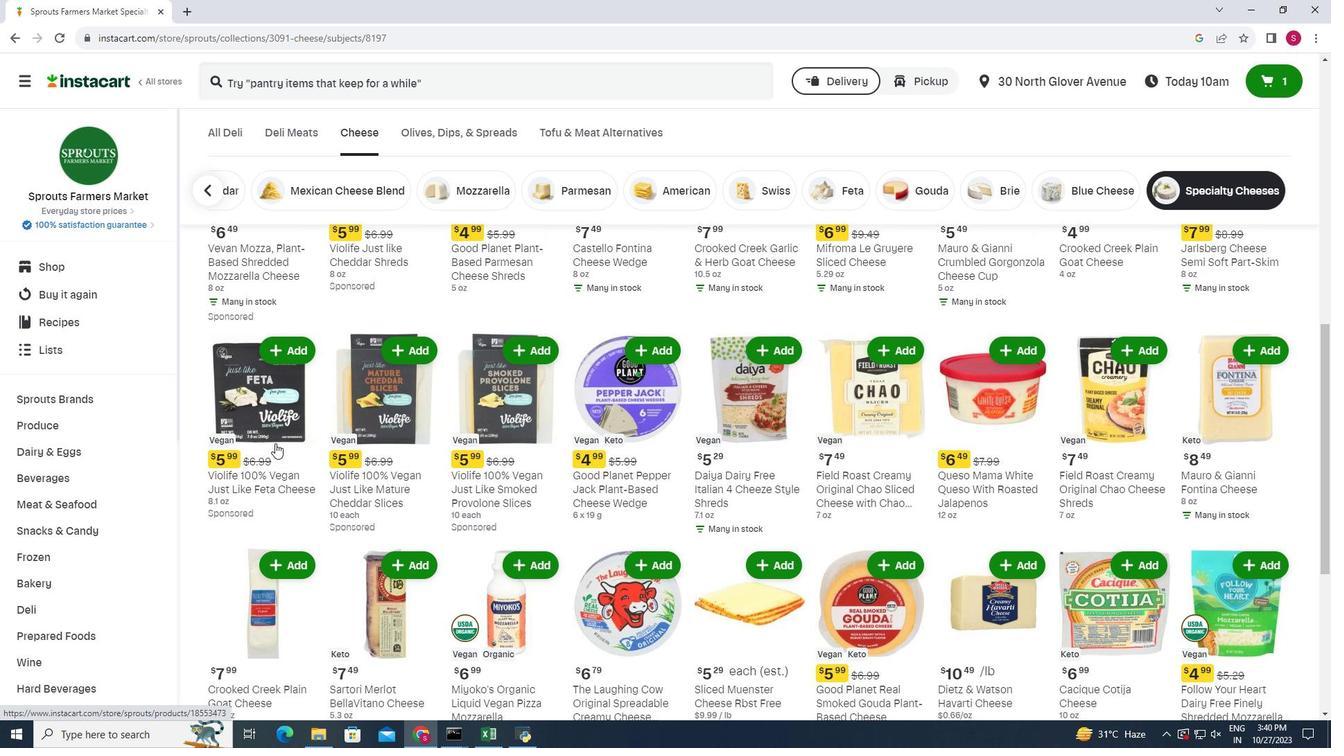 
Action: Mouse moved to (259, 442)
Screenshot: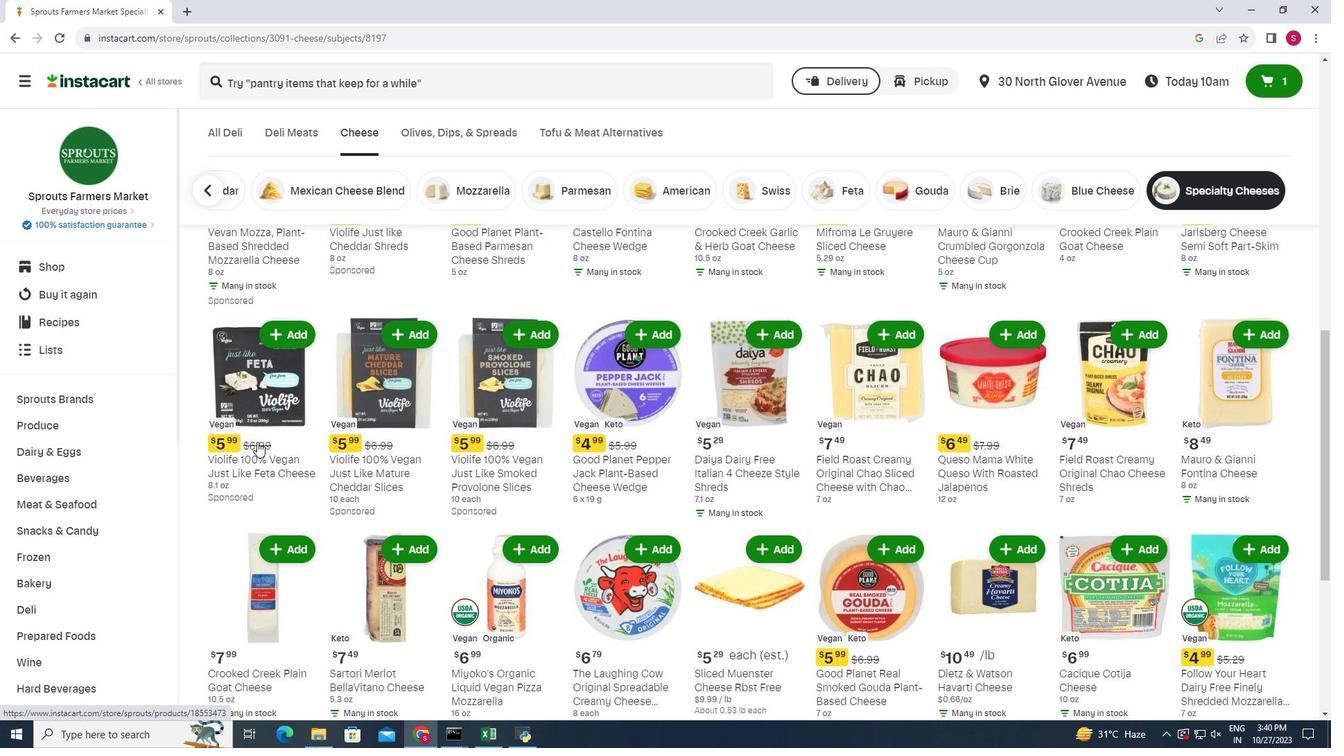 
Action: Mouse scrolled (259, 441) with delta (0, 0)
Screenshot: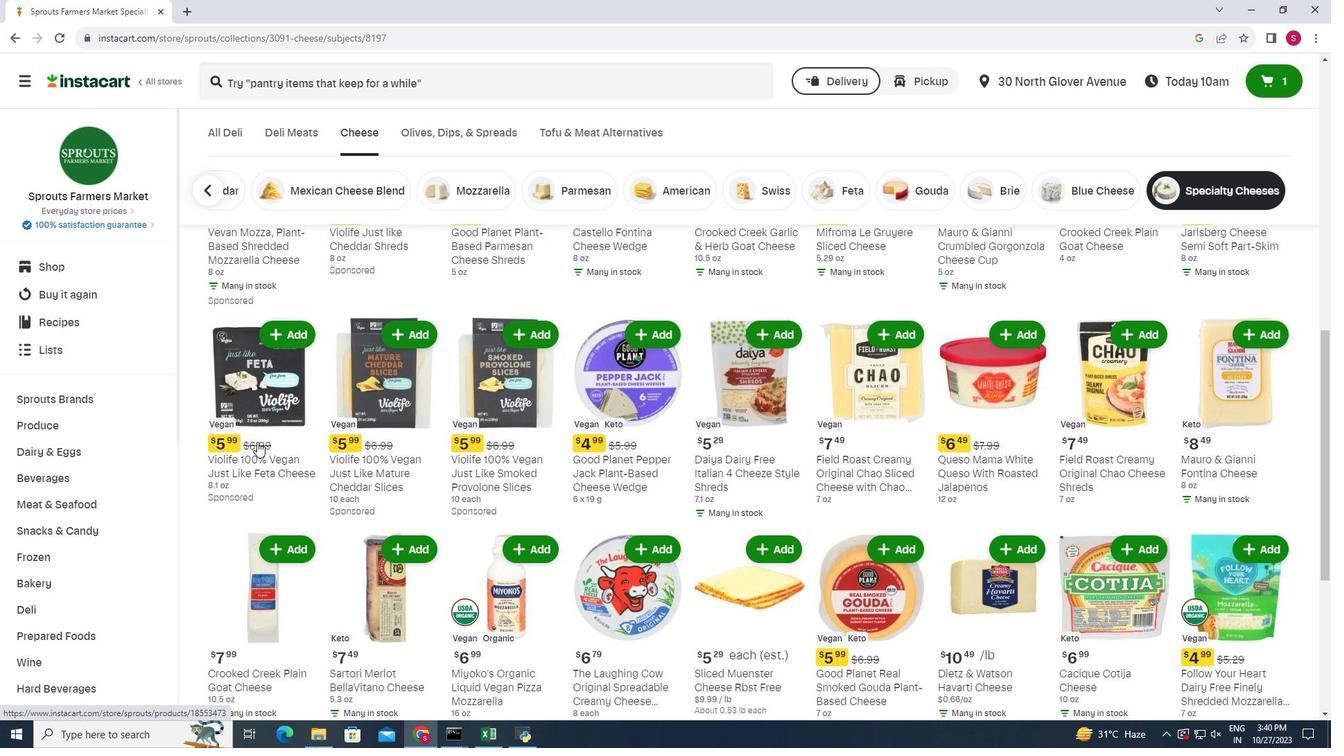
Action: Mouse moved to (1250, 508)
Screenshot: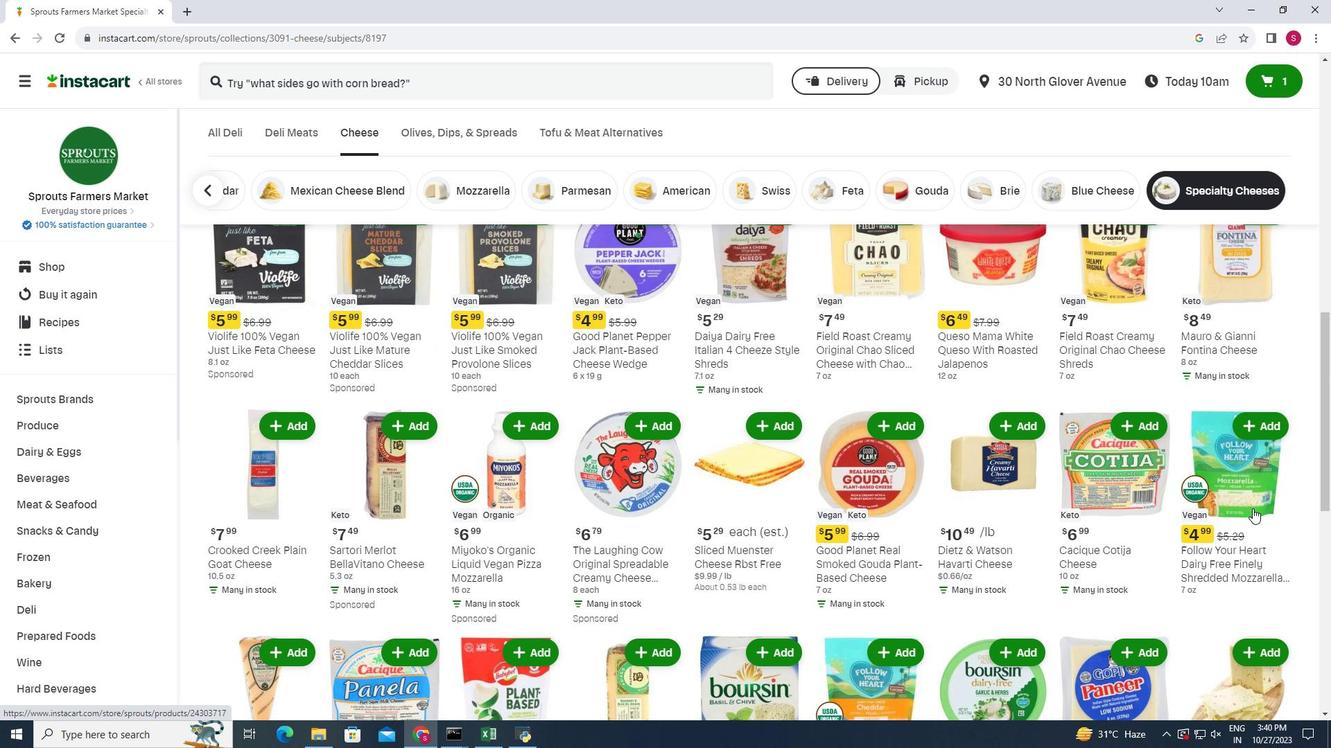 
Action: Mouse scrolled (1250, 508) with delta (0, 0)
Screenshot: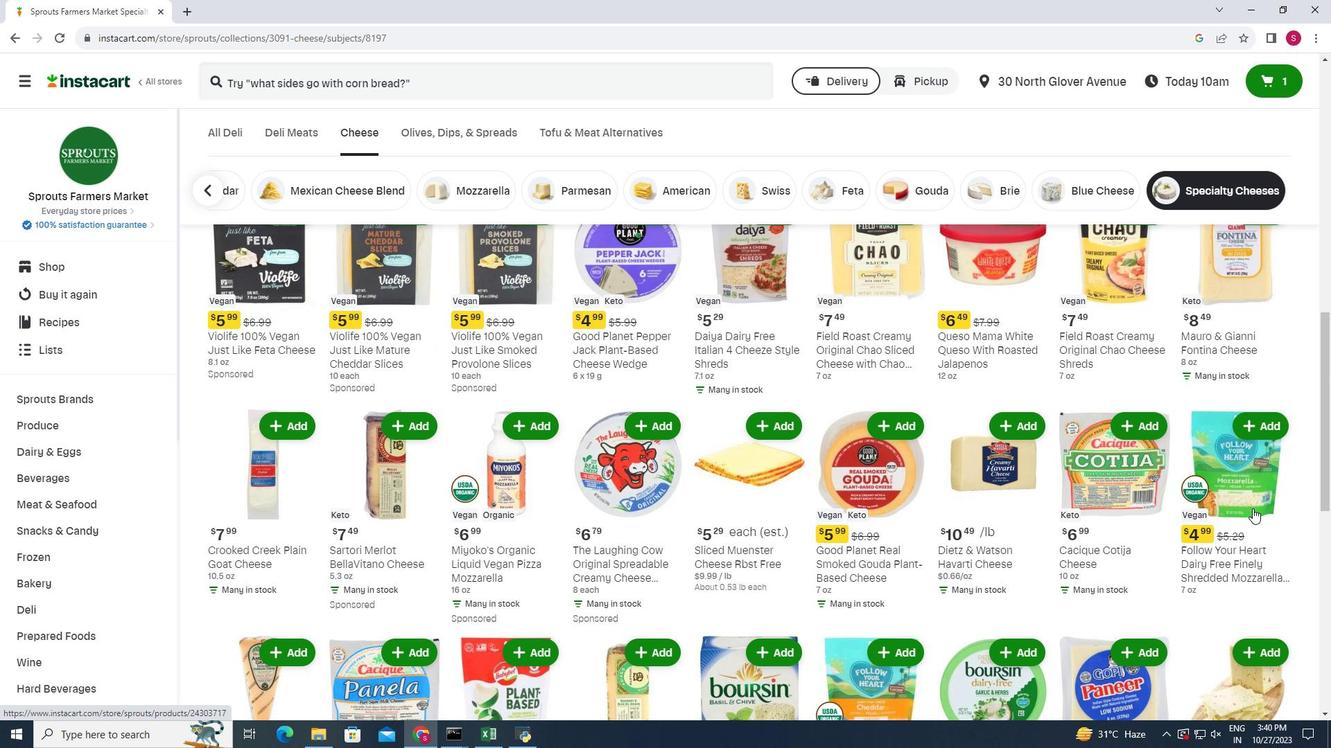 
Action: Mouse moved to (1253, 508)
Screenshot: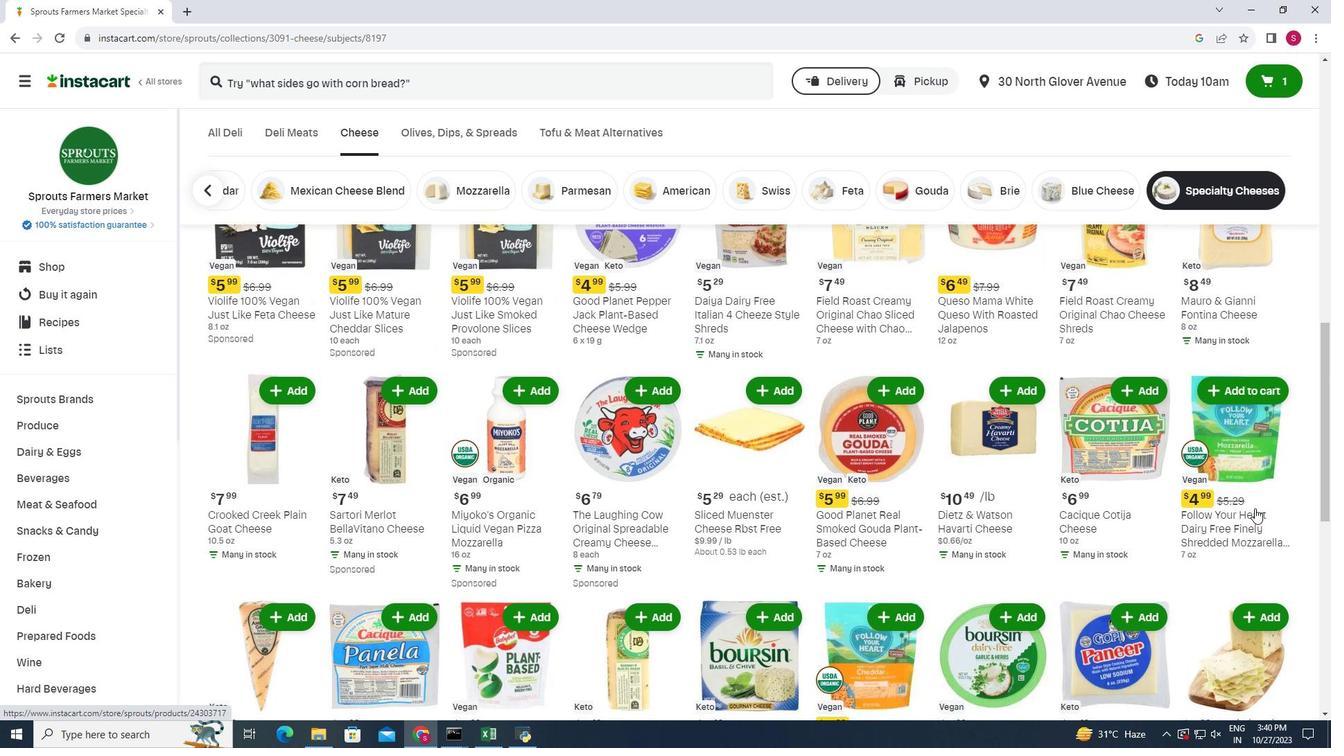
Action: Mouse scrolled (1253, 508) with delta (0, 0)
Screenshot: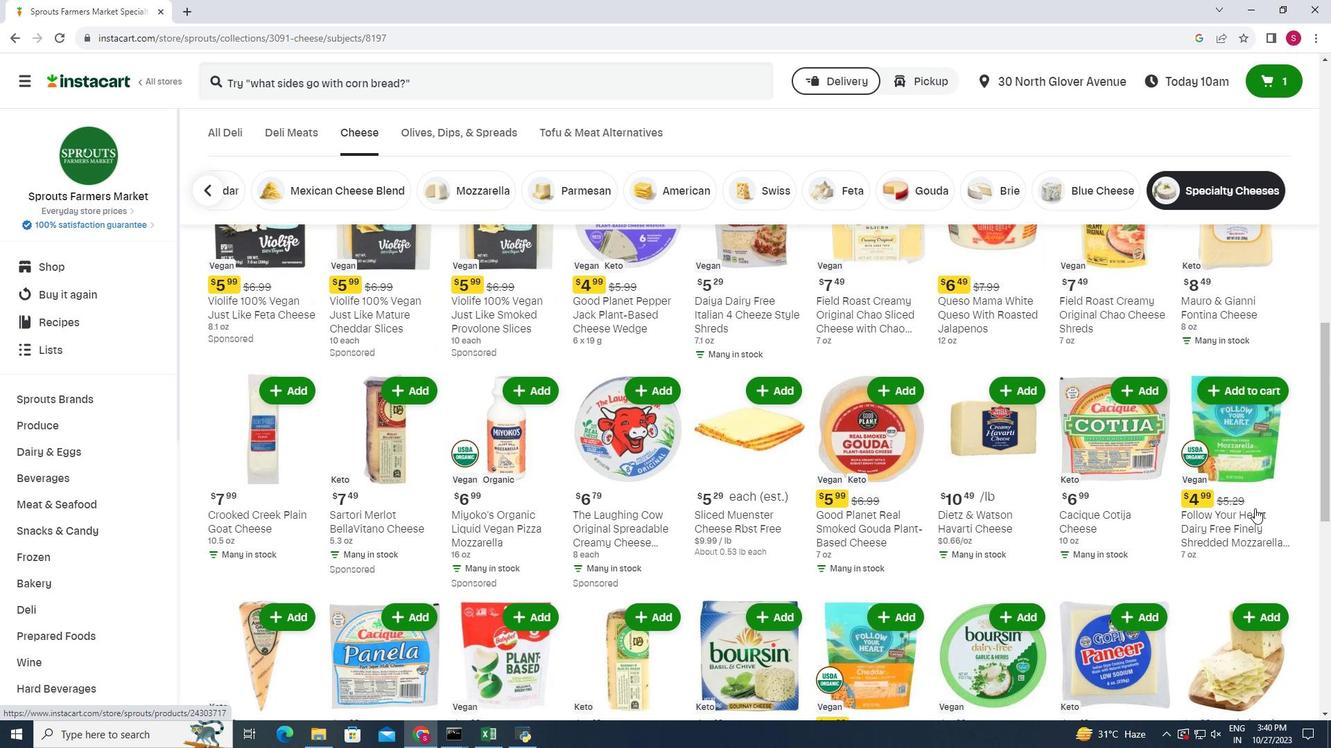 
Action: Mouse moved to (1255, 508)
Screenshot: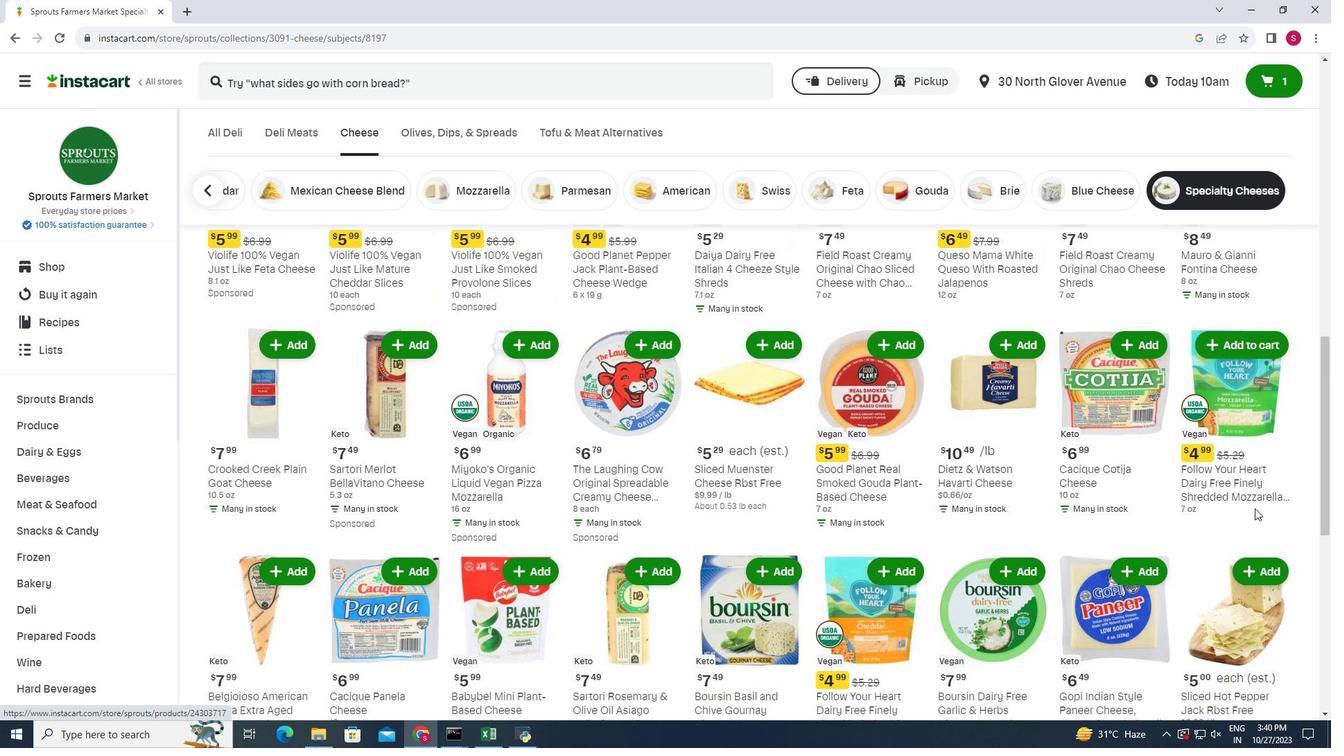 
Action: Mouse scrolled (1255, 508) with delta (0, 0)
Screenshot: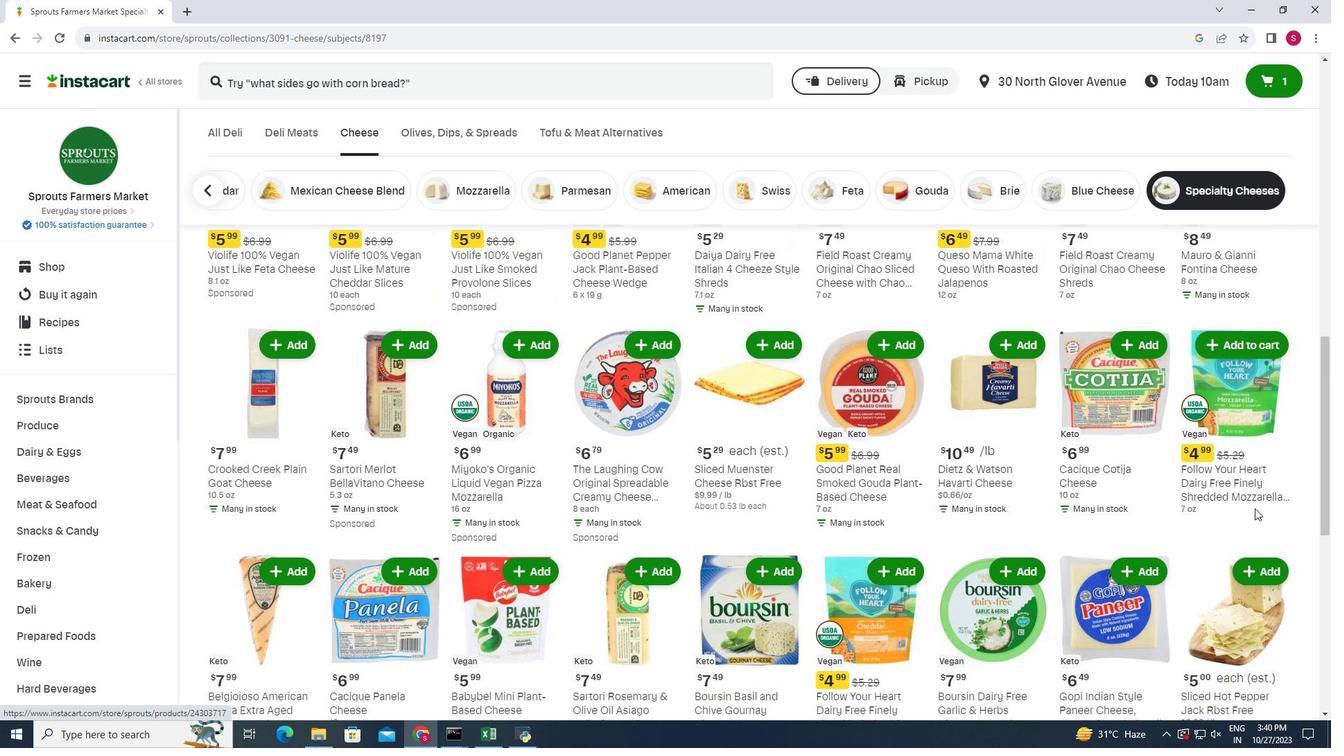 
Action: Mouse moved to (982, 529)
Screenshot: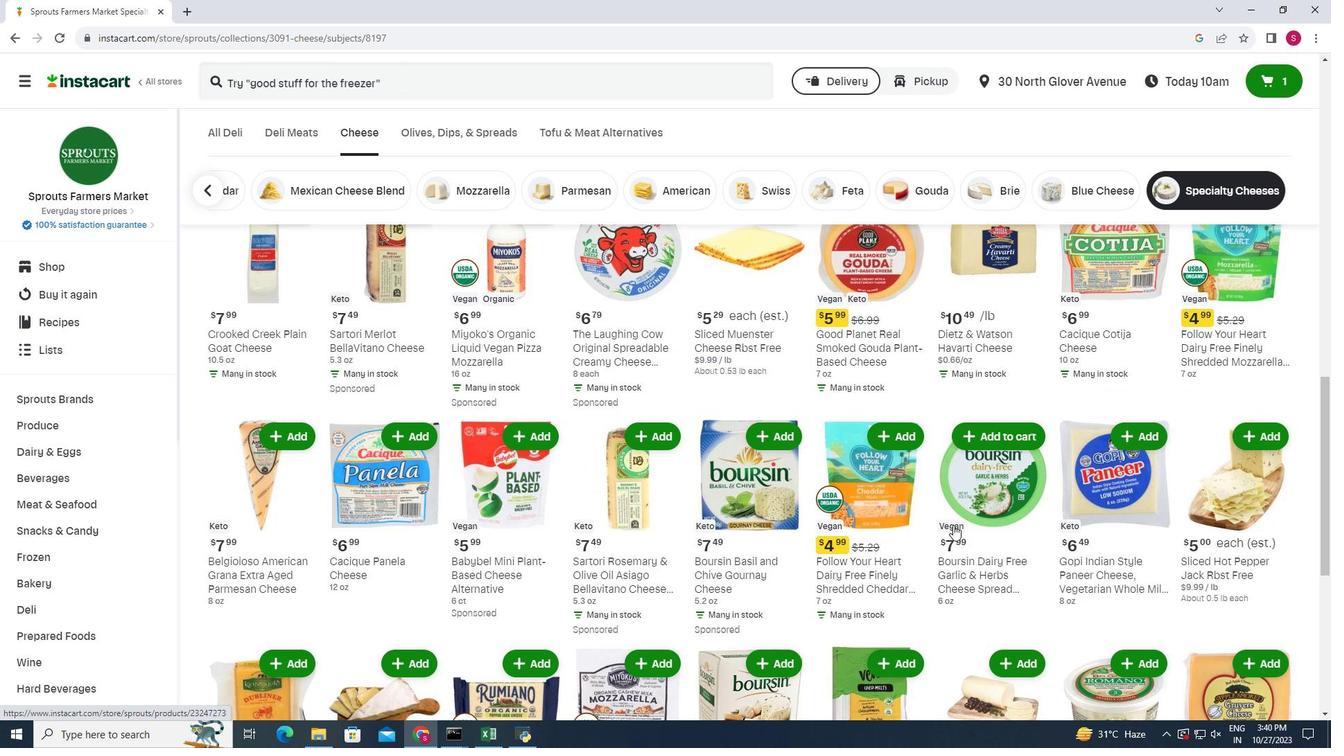 
Action: Mouse scrolled (982, 528) with delta (0, 0)
Screenshot: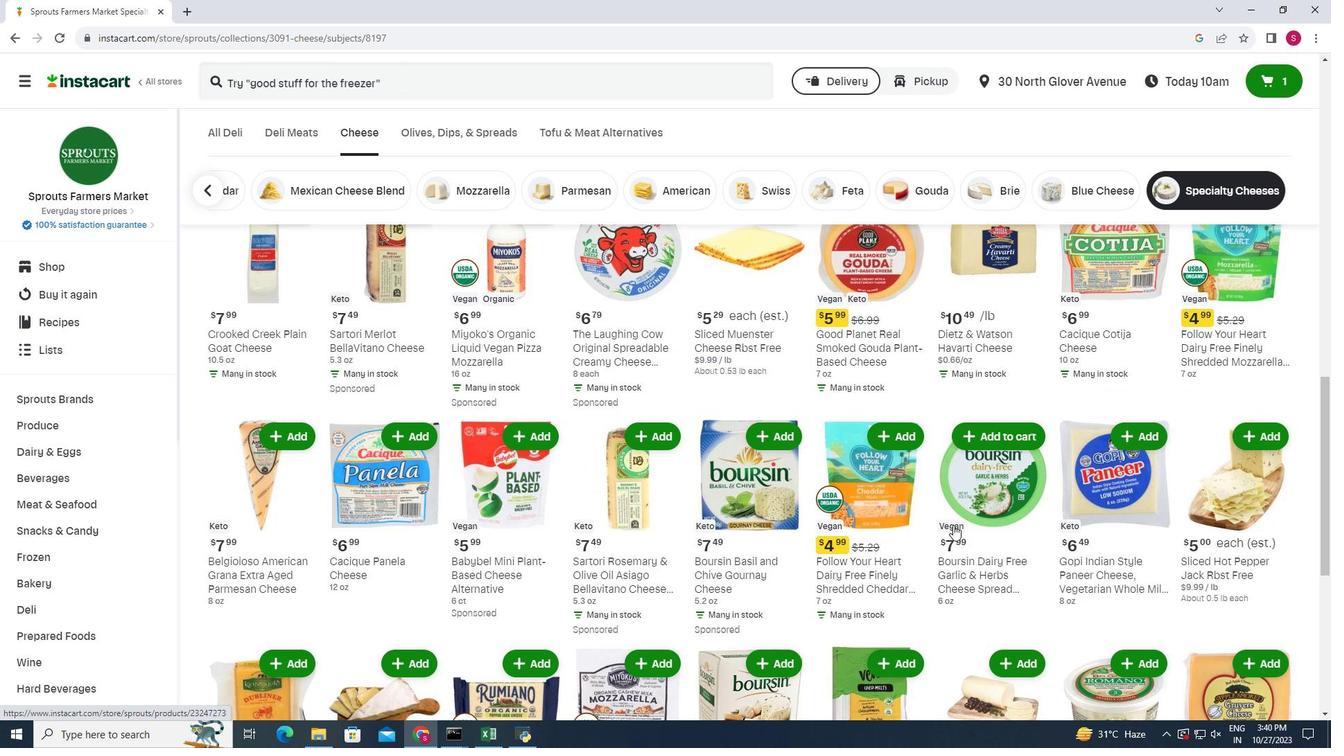
Action: Mouse moved to (347, 465)
Screenshot: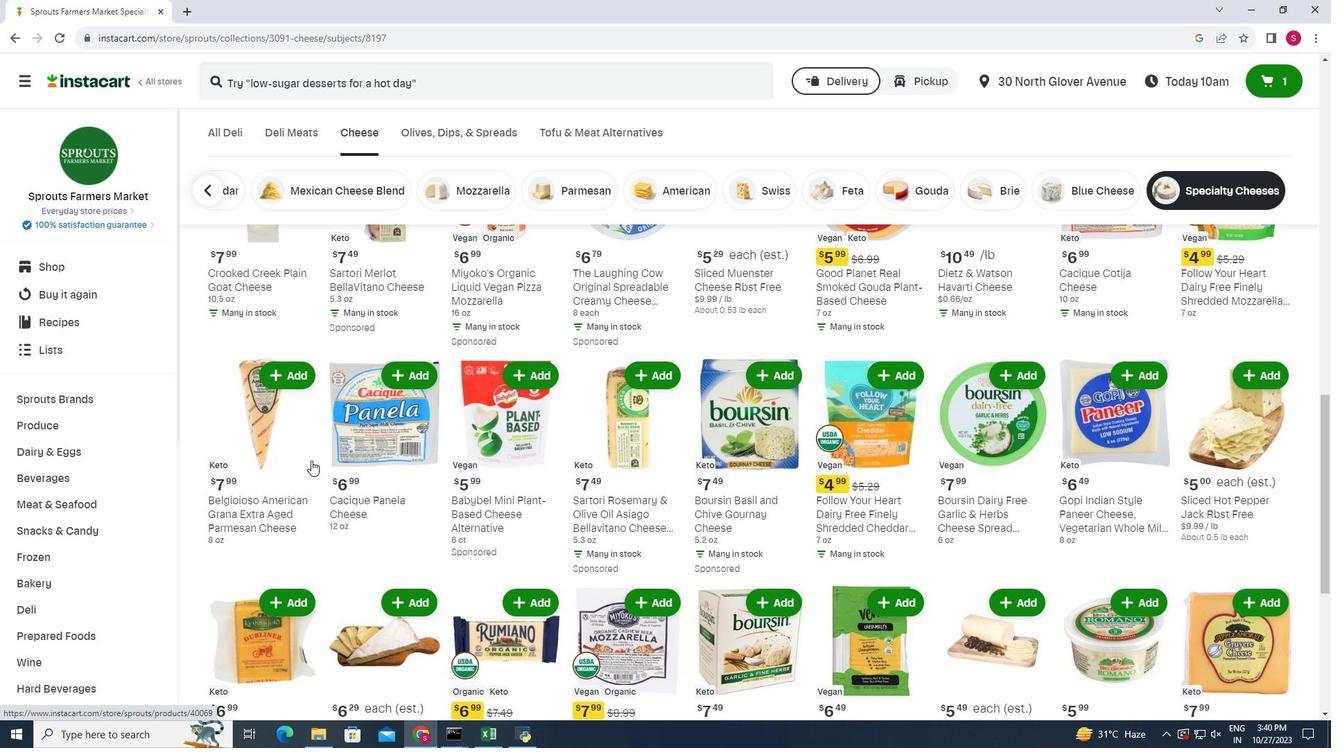 
Action: Mouse scrolled (347, 465) with delta (0, 0)
Screenshot: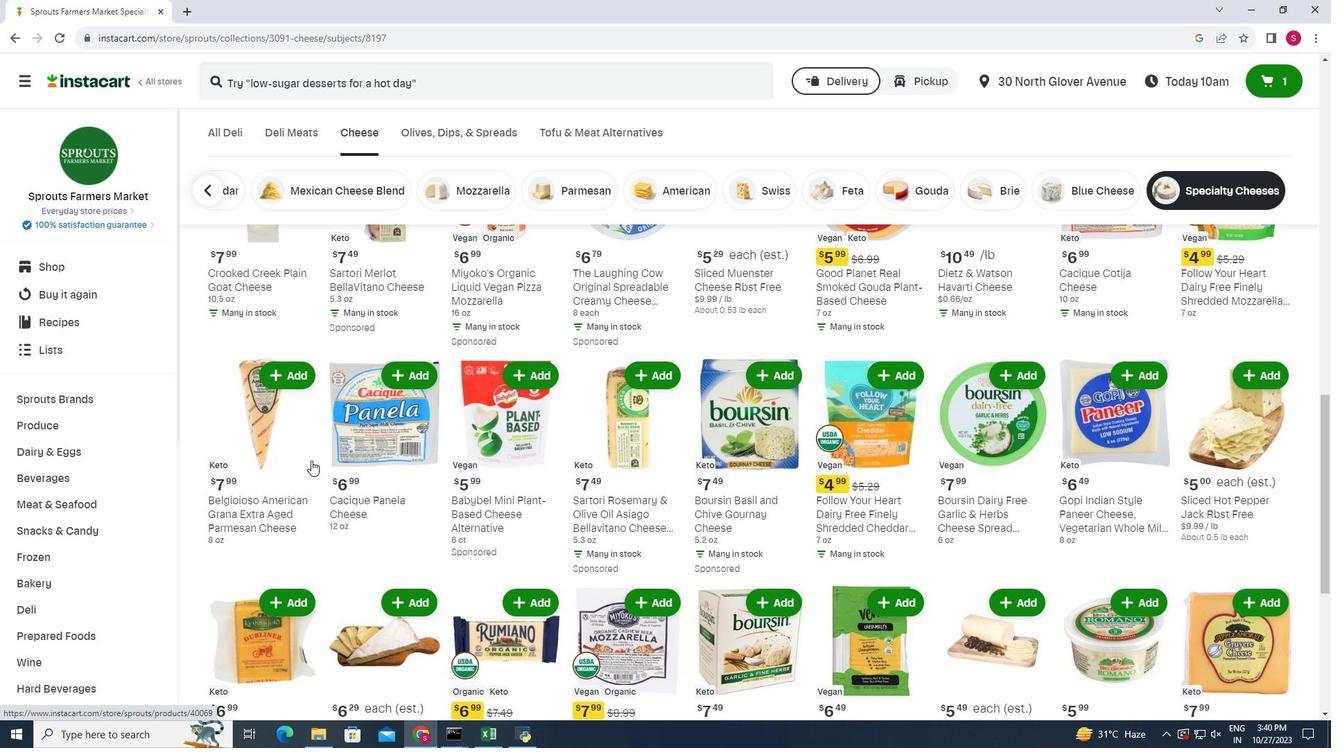
Action: Mouse moved to (275, 450)
Screenshot: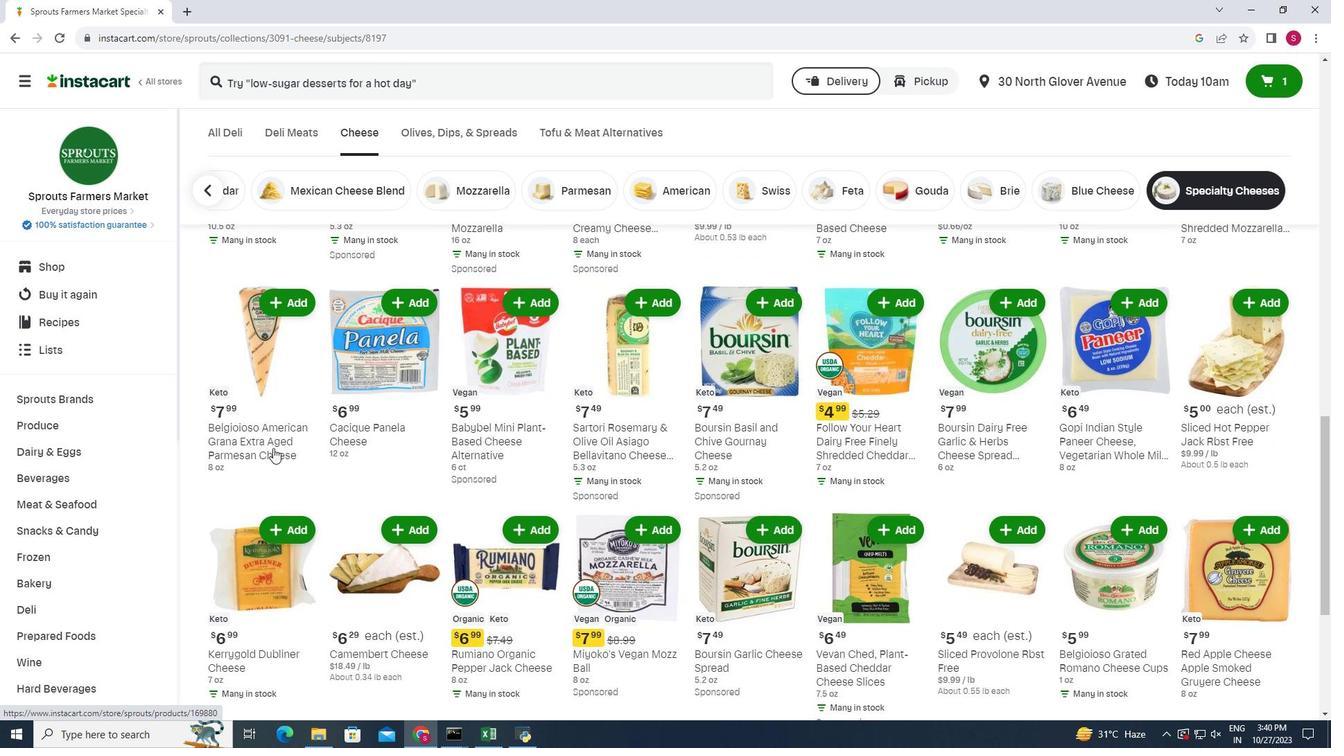 
Action: Mouse scrolled (275, 449) with delta (0, 0)
Screenshot: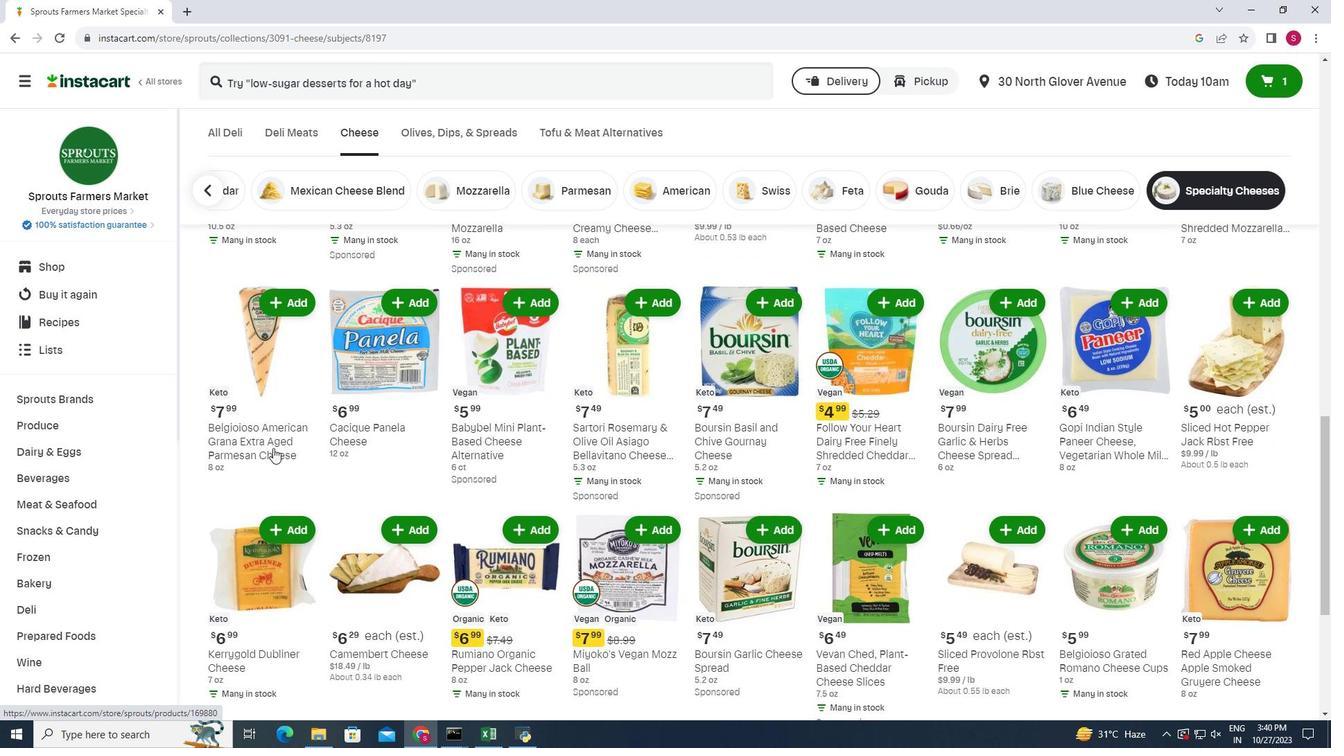 
Action: Mouse moved to (272, 448)
Screenshot: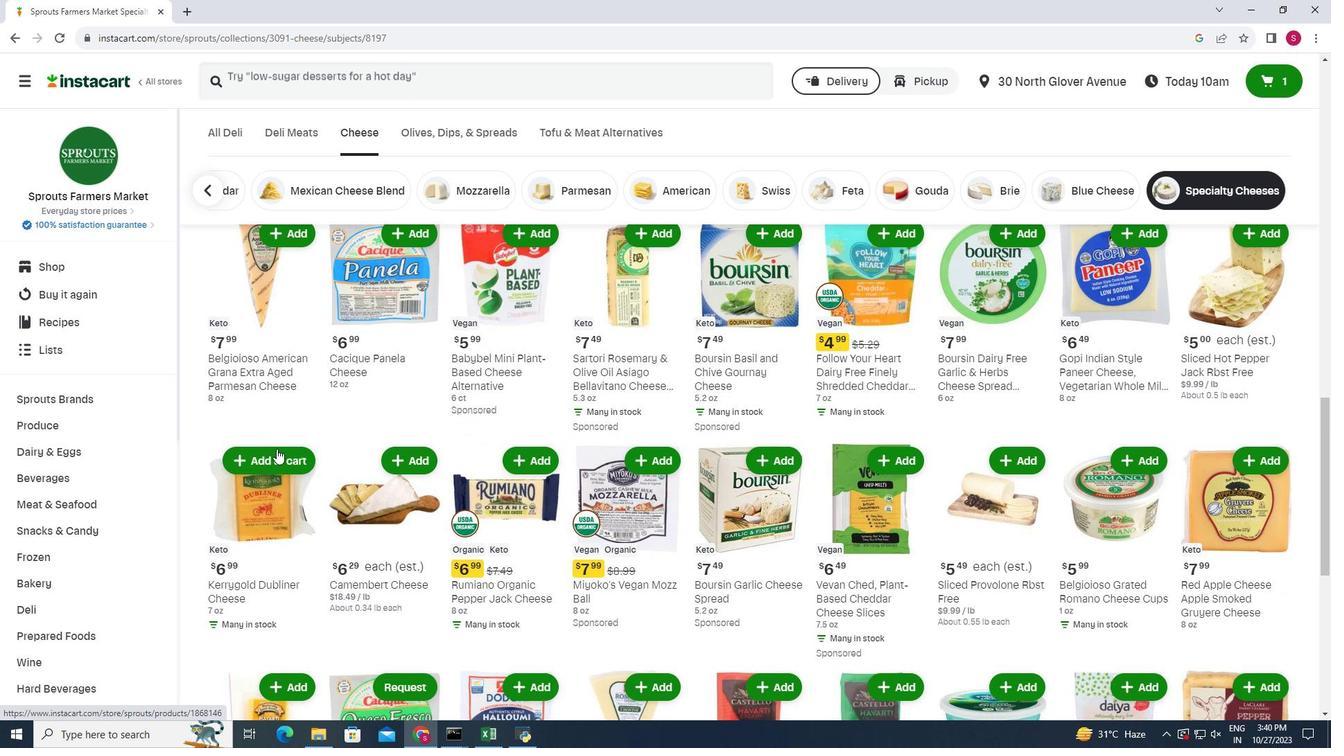 
Action: Mouse scrolled (272, 447) with delta (0, 0)
Screenshot: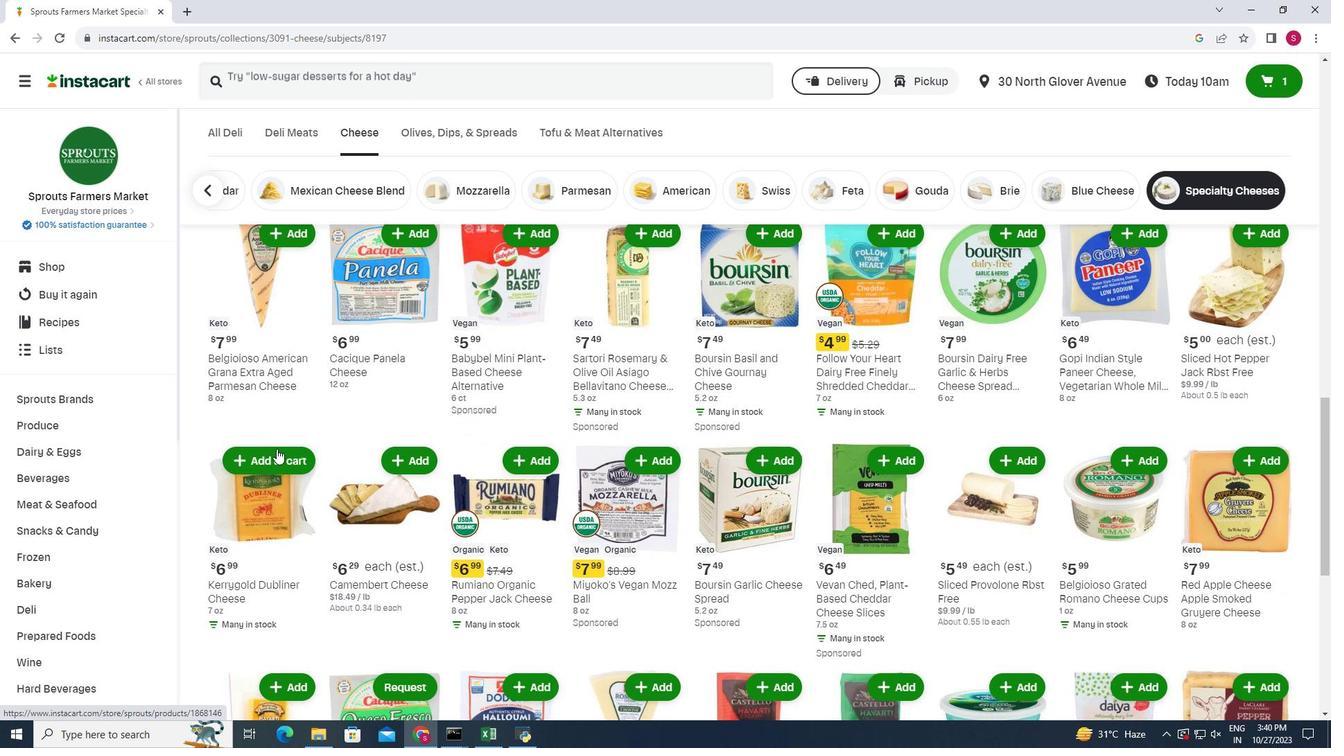 
Action: Mouse moved to (286, 456)
Screenshot: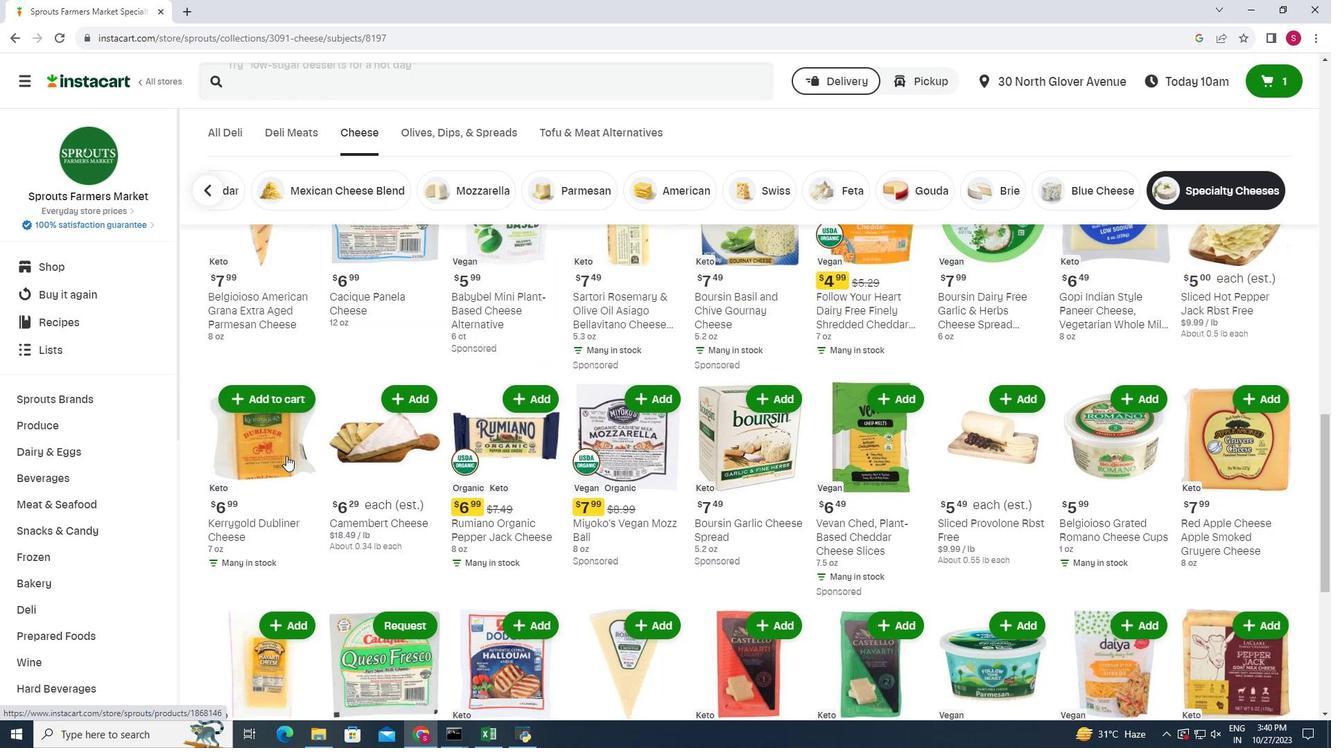 
Action: Mouse scrolled (286, 455) with delta (0, 0)
Screenshot: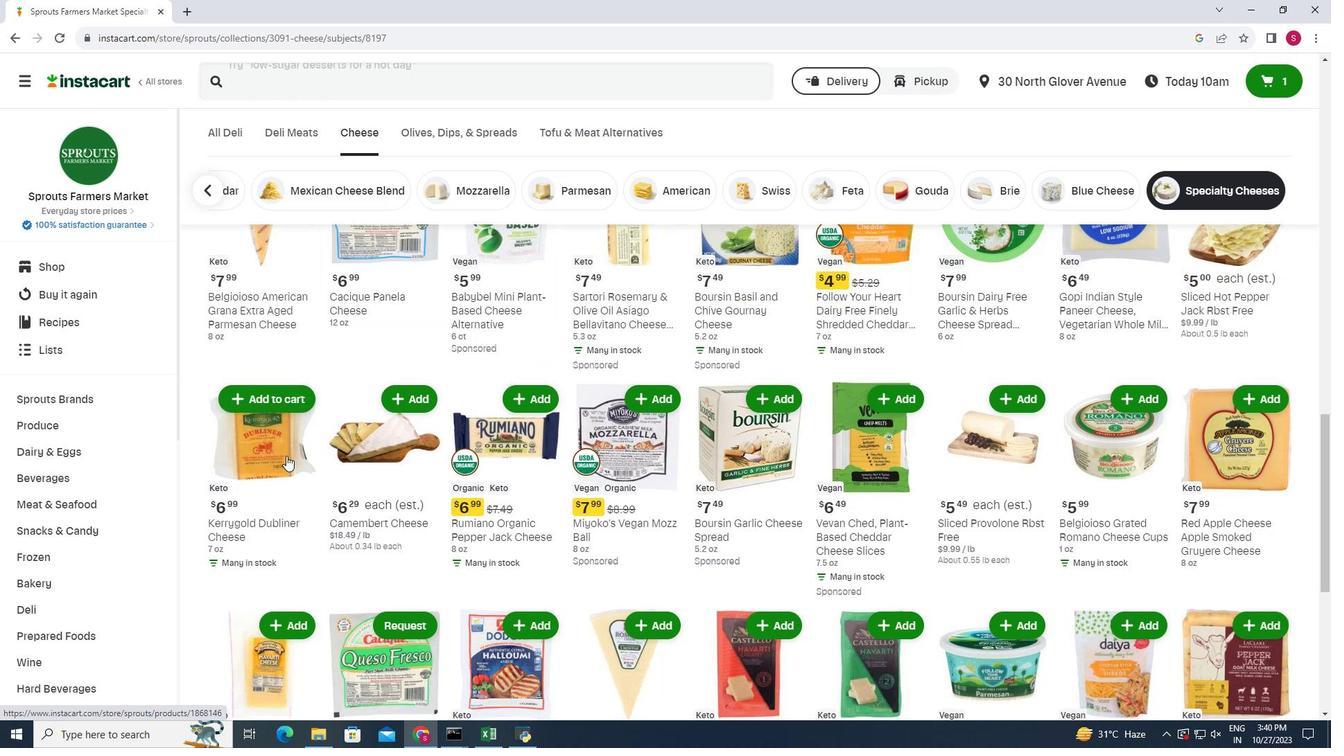 
Action: Mouse moved to (1242, 442)
Screenshot: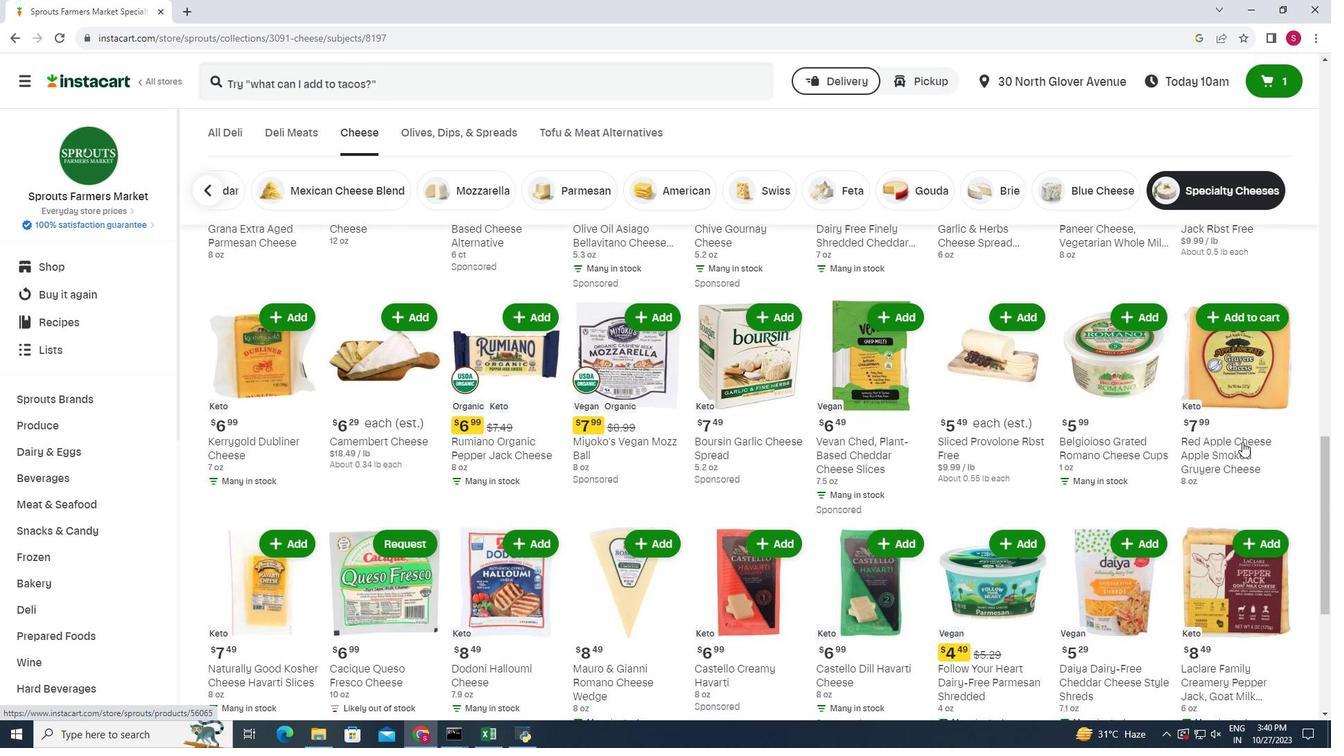 
Action: Mouse scrolled (1242, 441) with delta (0, 0)
Screenshot: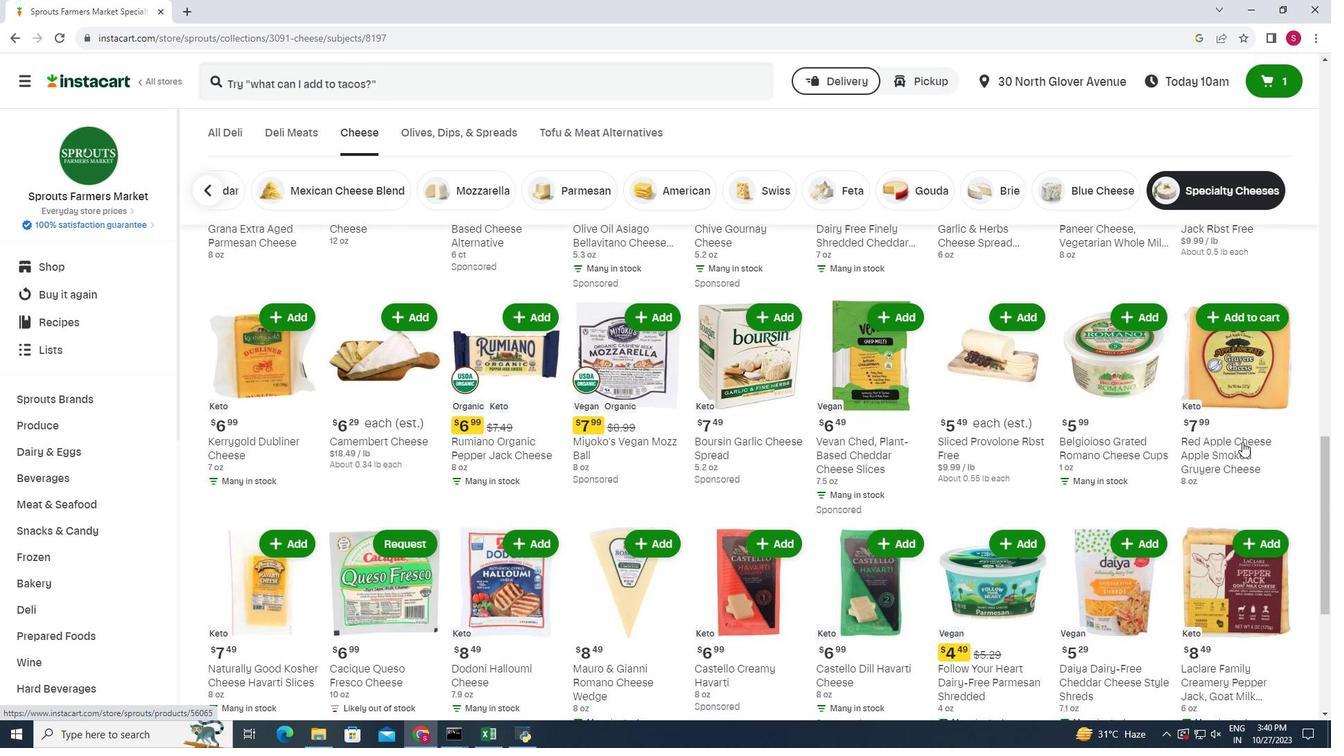 
Action: Mouse scrolled (1242, 441) with delta (0, 0)
Screenshot: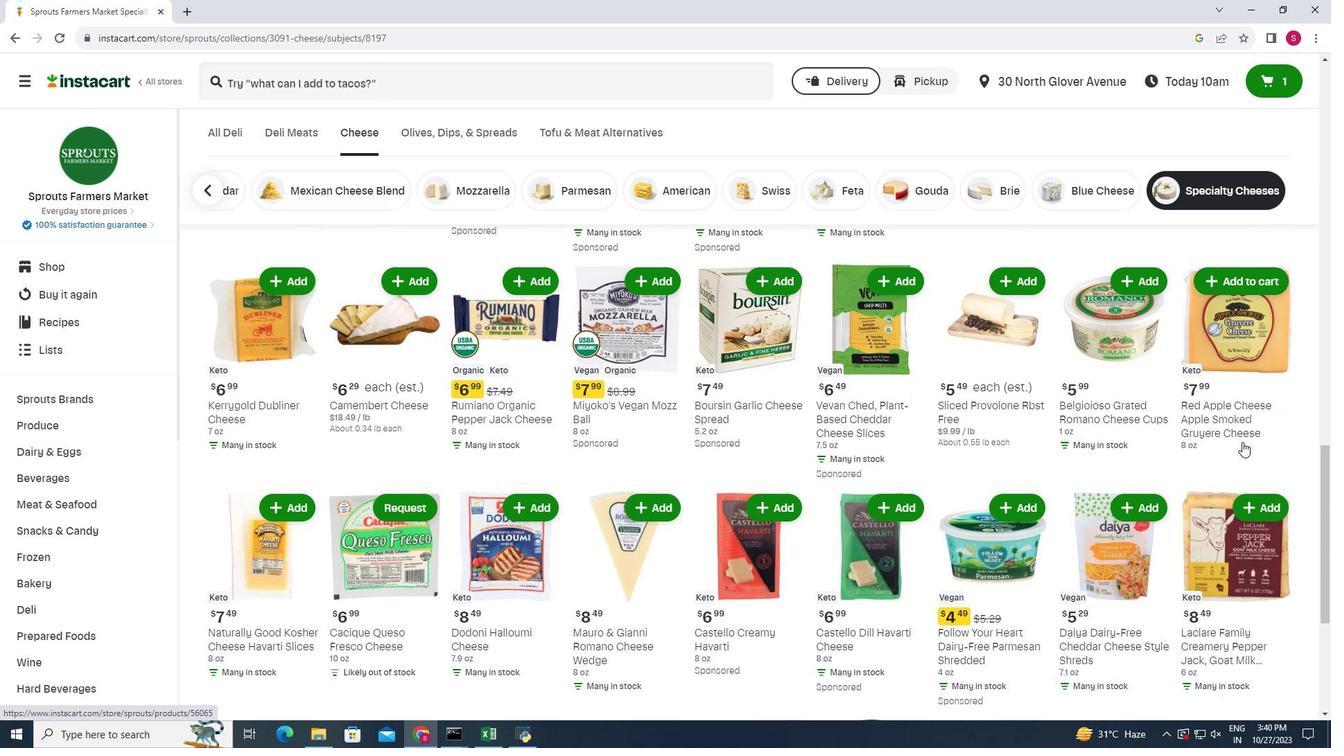
Action: Mouse moved to (1144, 408)
Screenshot: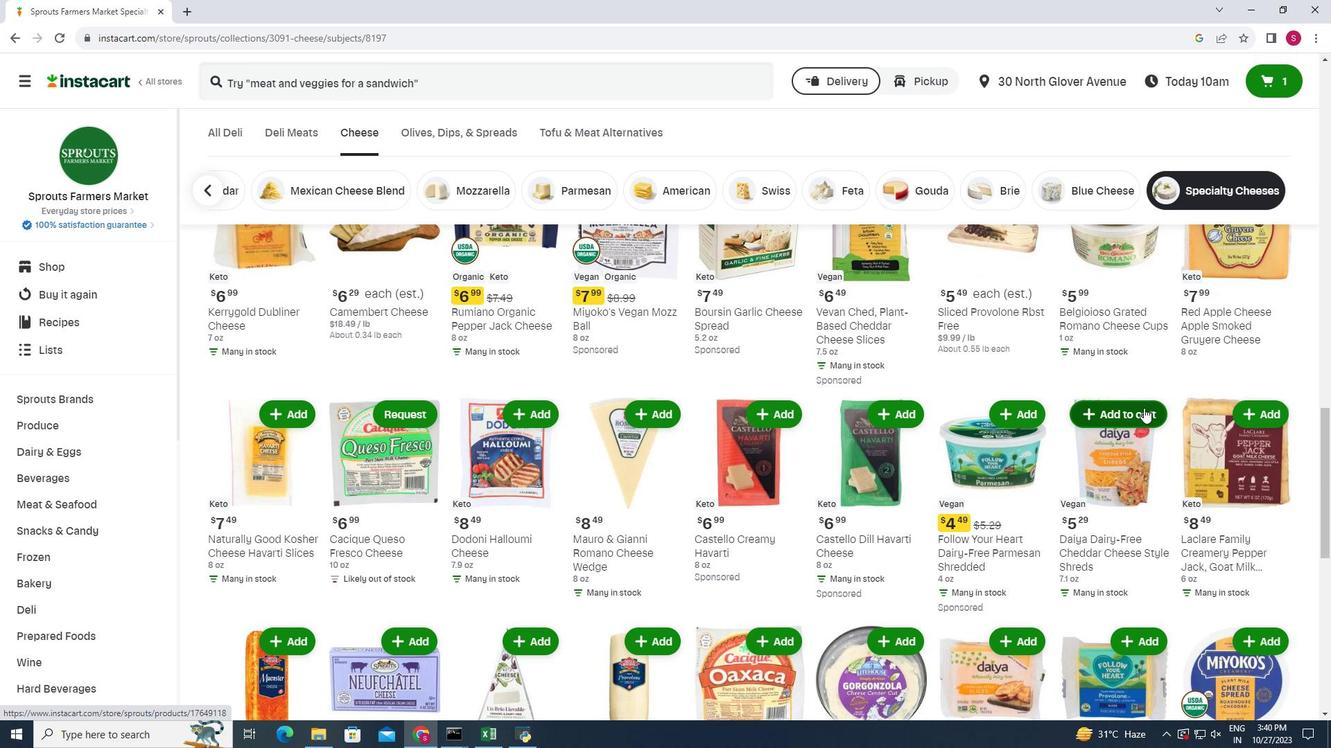 
Action: Mouse pressed left at (1144, 408)
Screenshot: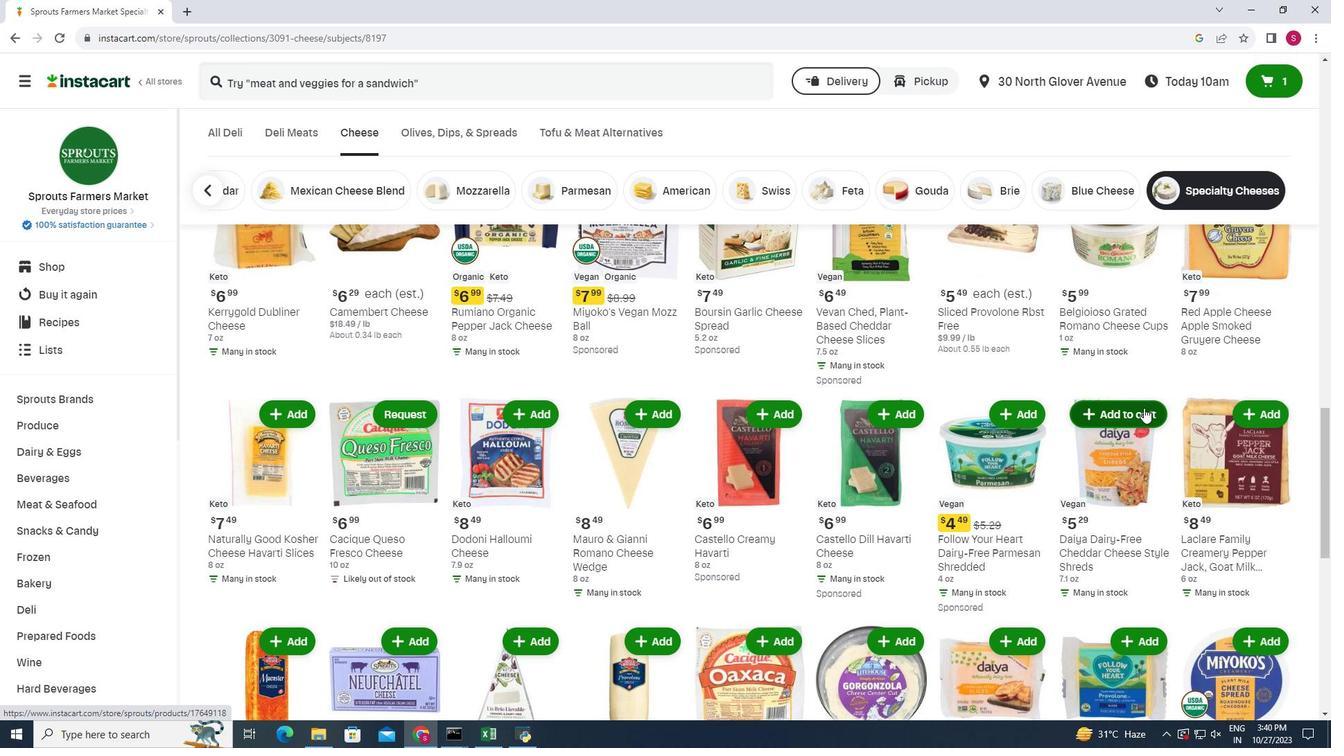 
Action: Mouse moved to (1148, 383)
Screenshot: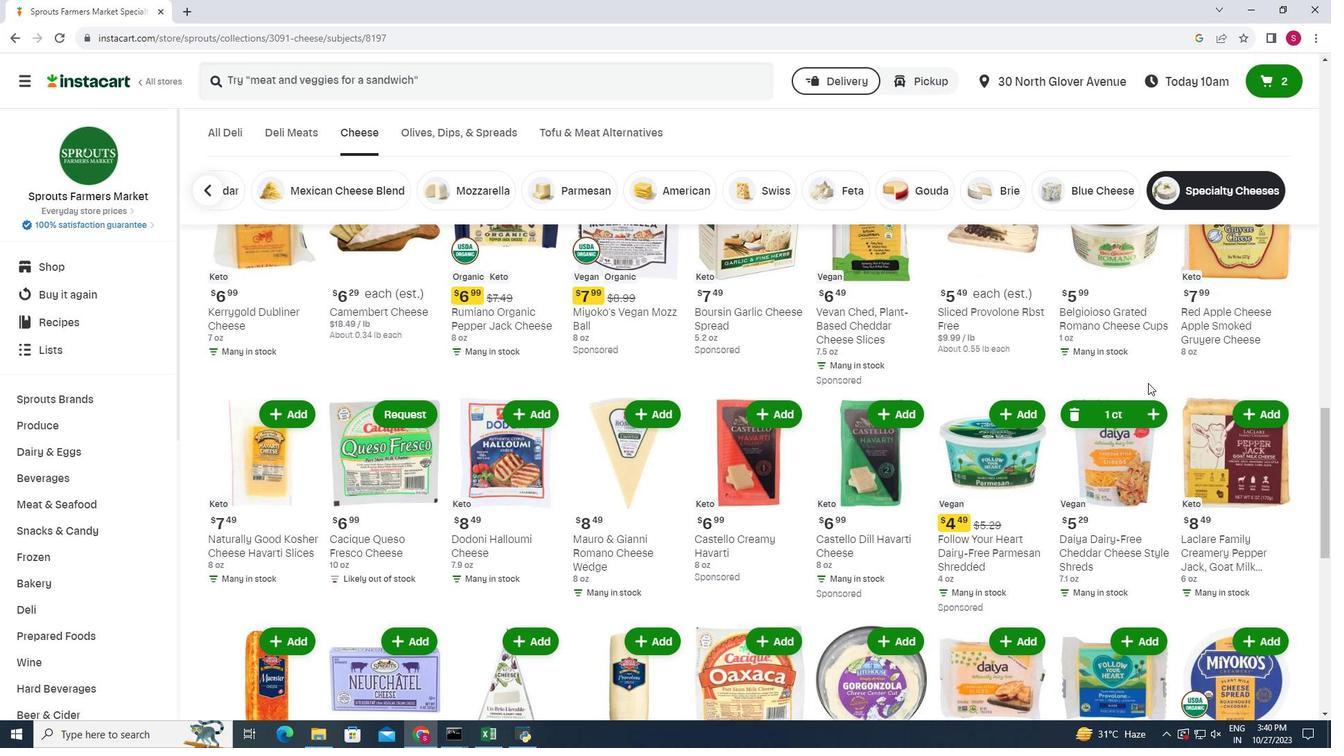
